 Task: Search one way flight ticket for 1 adult, 5 children, 2 infants in seat and 1 infant on lap in first from Gustavus: Gustavus Airport to South Bend: South Bend International Airport on 8-6-2023. Choice of flights is JetBlue. Number of bags: 2 carry on bags and 6 checked bags. Price is upto 72000. Outbound departure time preference is 18:00.
Action: Mouse moved to (310, 259)
Screenshot: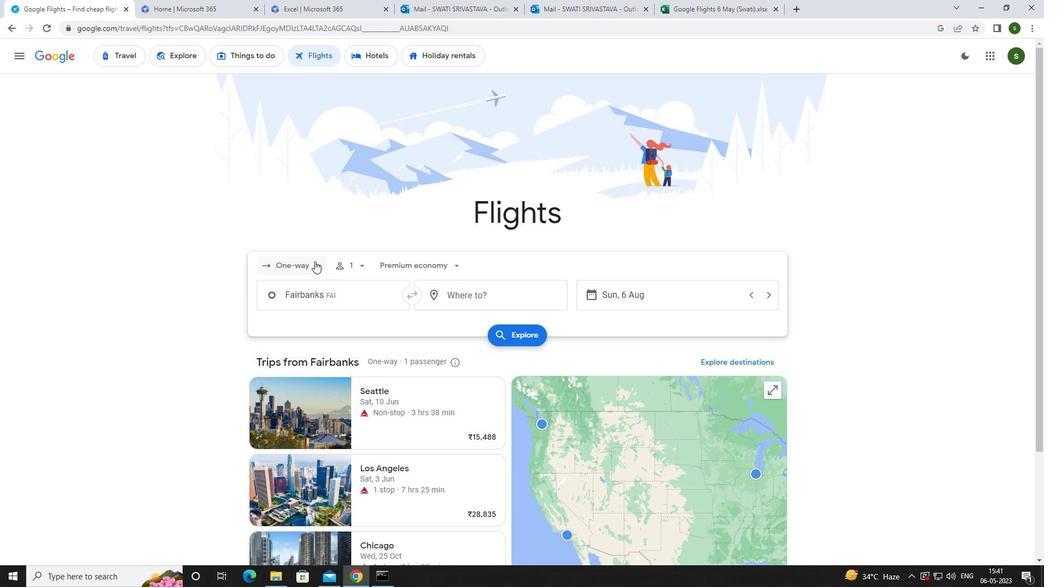 
Action: Mouse pressed left at (310, 259)
Screenshot: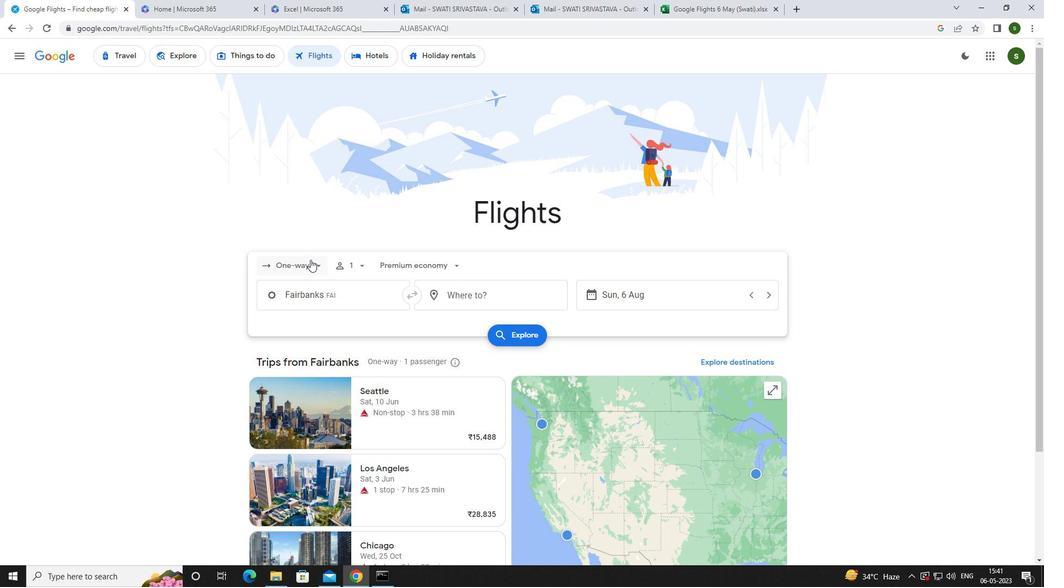 
Action: Mouse moved to (320, 312)
Screenshot: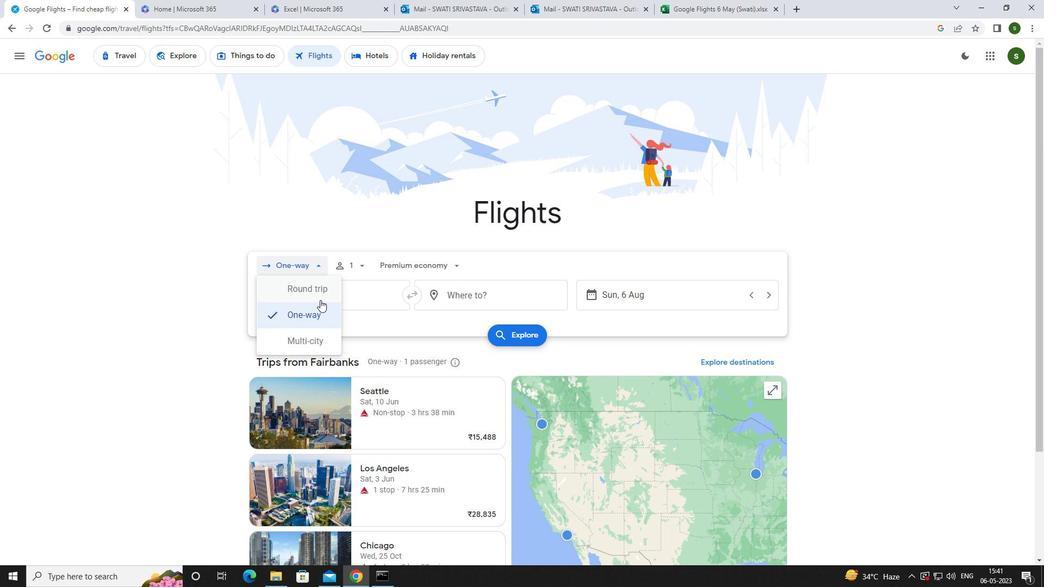 
Action: Mouse pressed left at (320, 312)
Screenshot: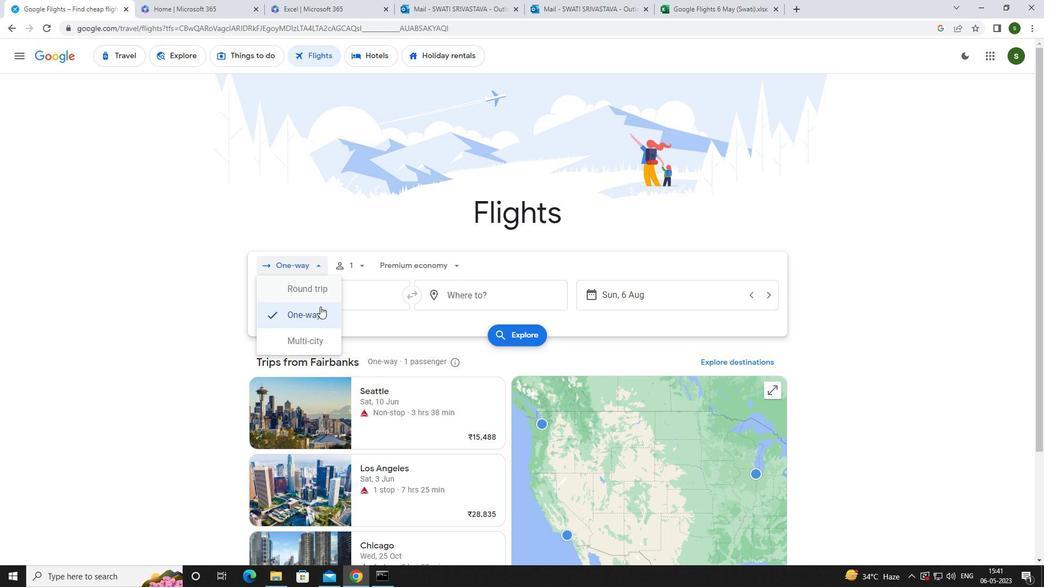 
Action: Mouse moved to (356, 262)
Screenshot: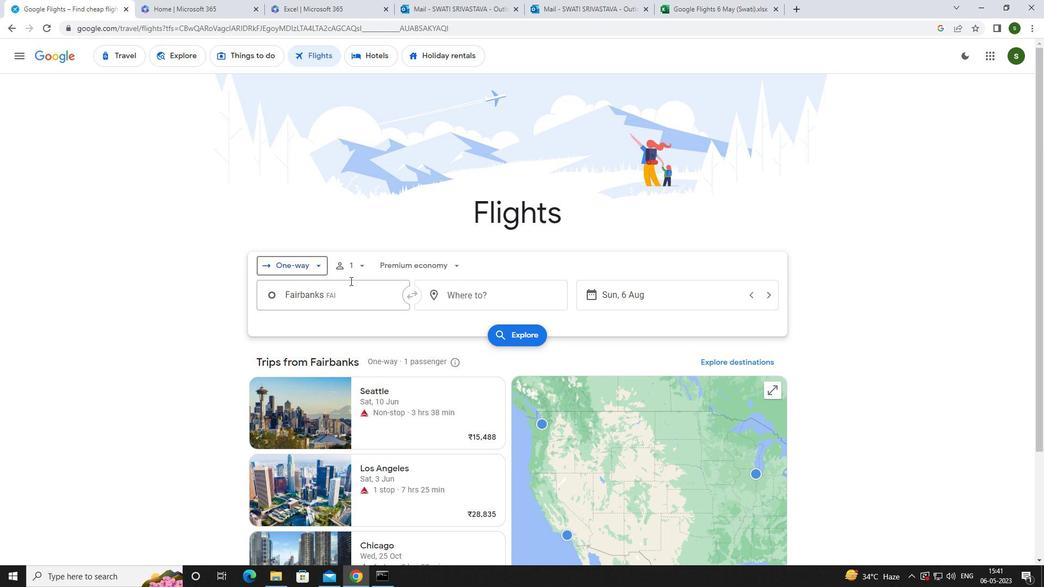 
Action: Mouse pressed left at (356, 262)
Screenshot: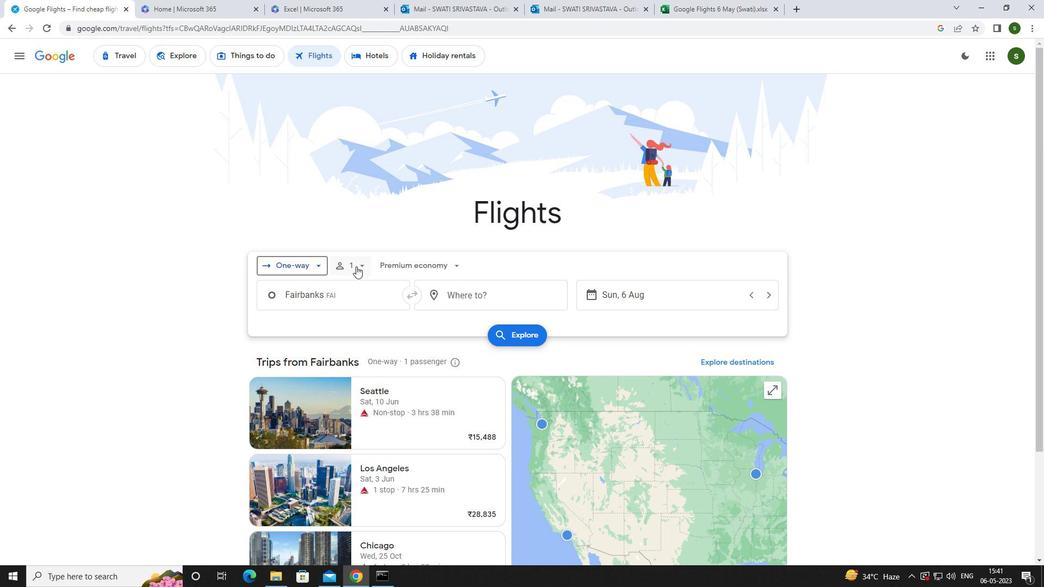 
Action: Mouse moved to (440, 318)
Screenshot: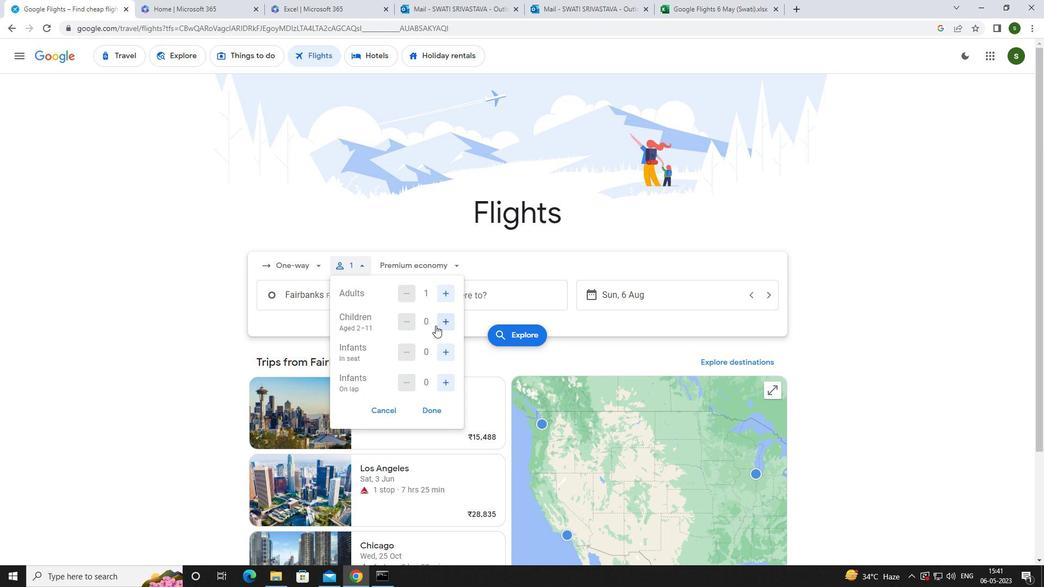 
Action: Mouse pressed left at (440, 318)
Screenshot: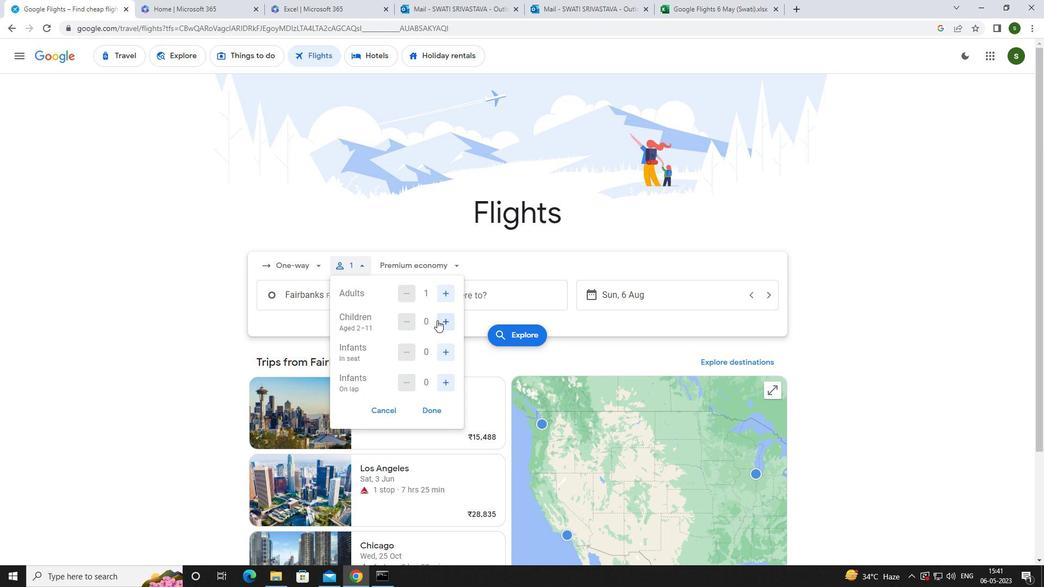 
Action: Mouse pressed left at (440, 318)
Screenshot: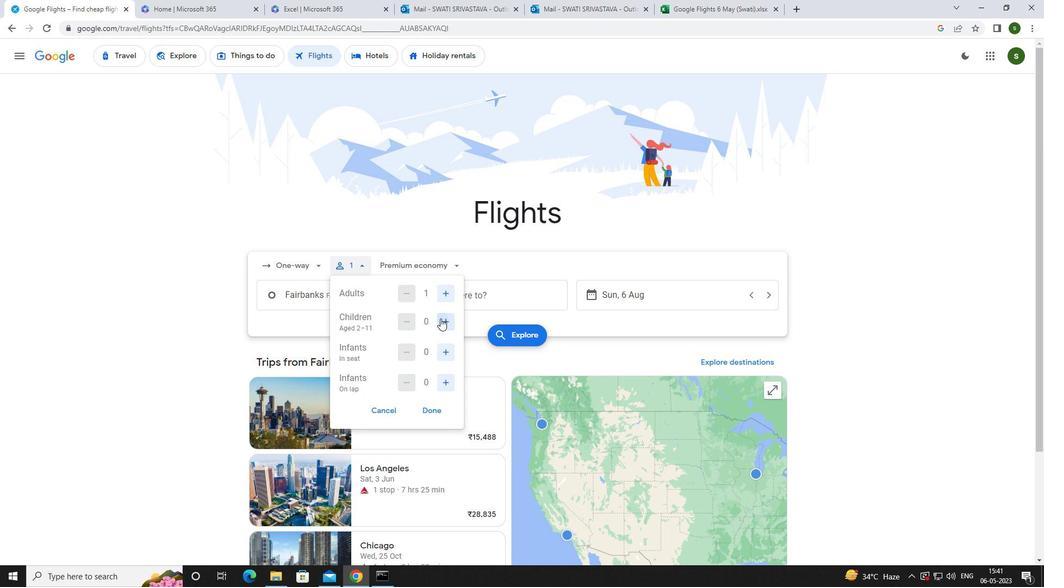 
Action: Mouse pressed left at (440, 318)
Screenshot: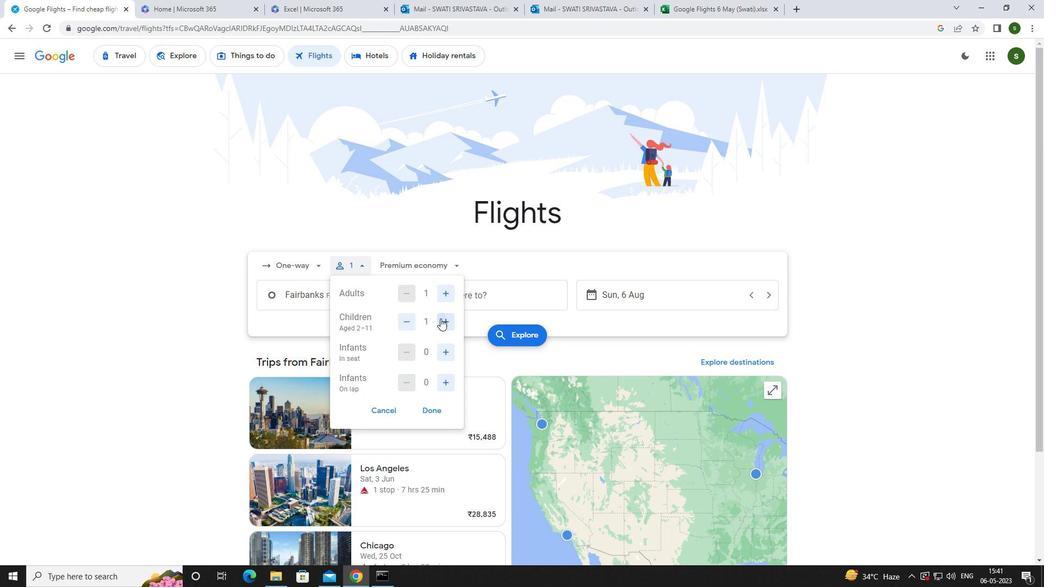 
Action: Mouse pressed left at (440, 318)
Screenshot: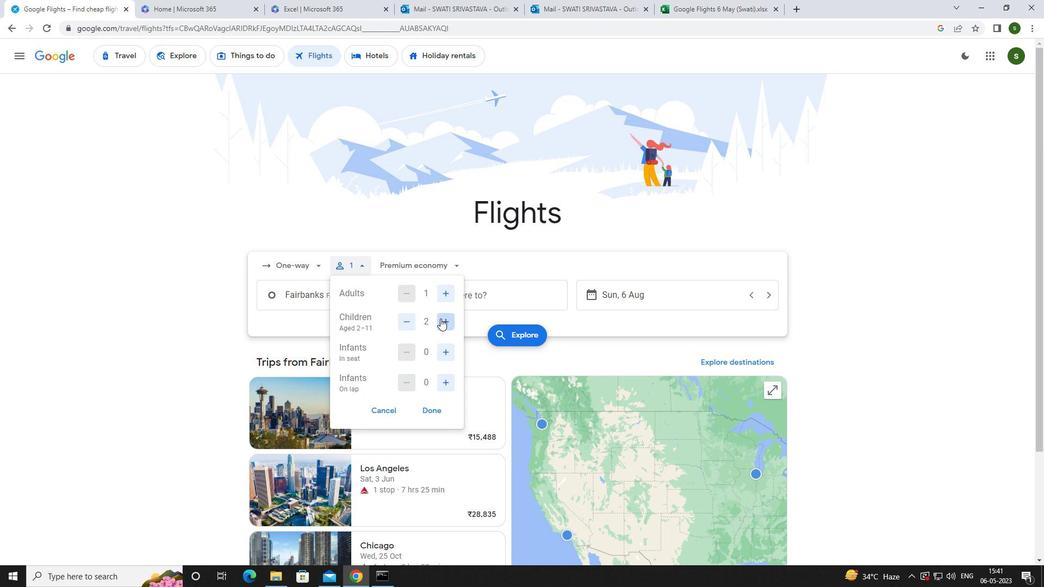 
Action: Mouse pressed left at (440, 318)
Screenshot: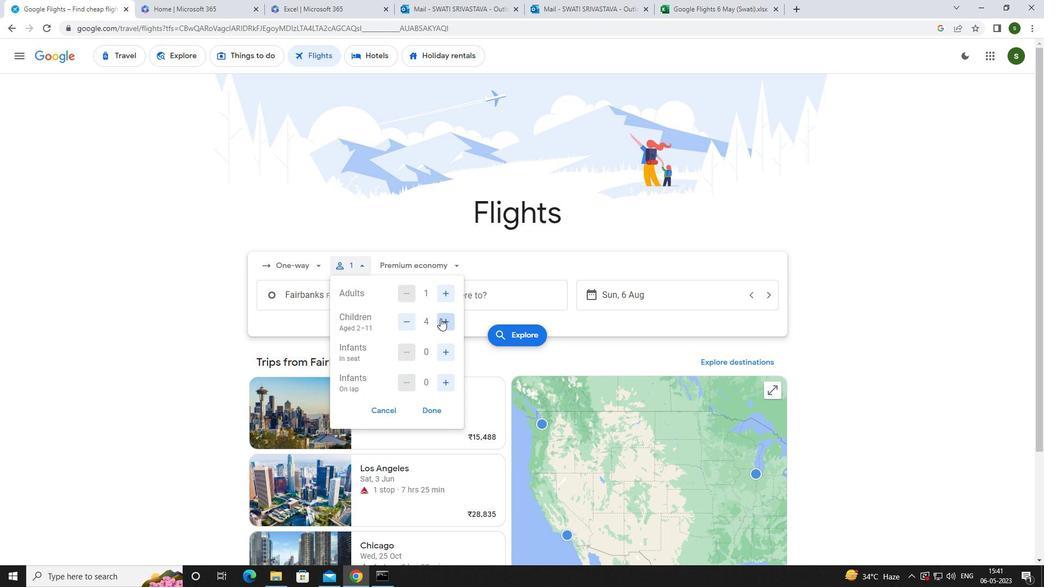 
Action: Mouse moved to (444, 348)
Screenshot: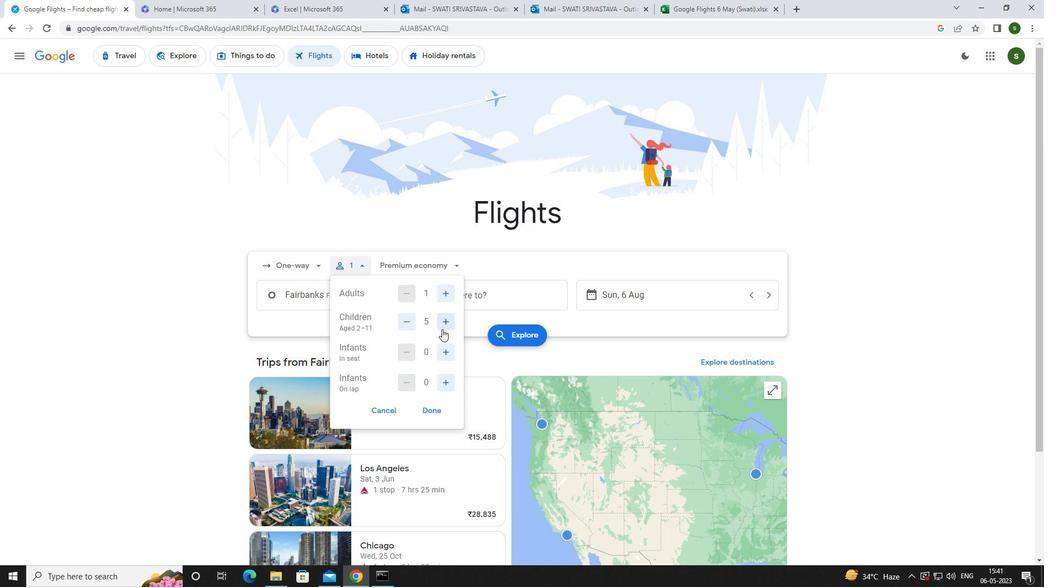 
Action: Mouse pressed left at (444, 348)
Screenshot: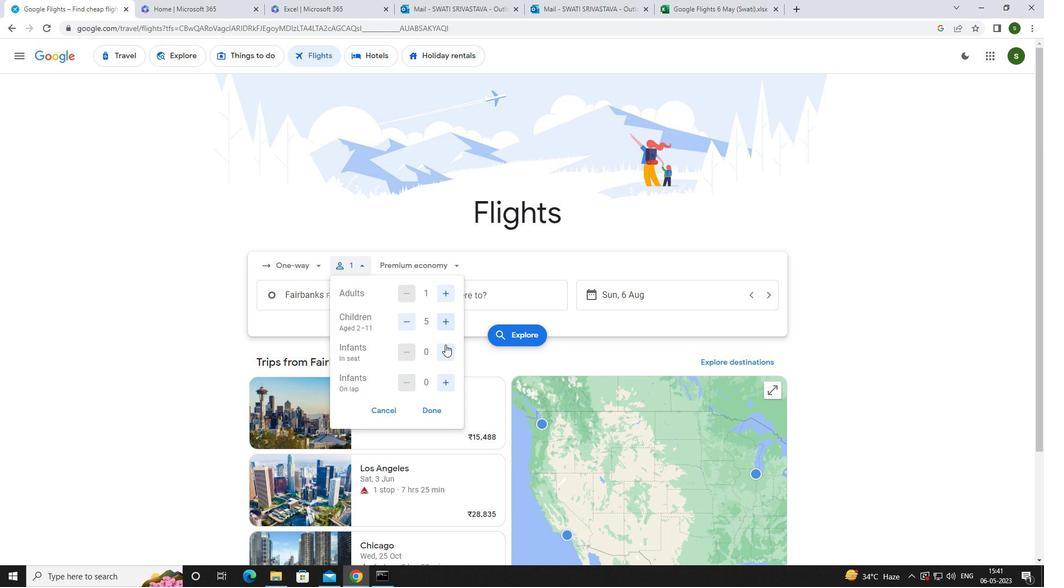 
Action: Mouse moved to (444, 377)
Screenshot: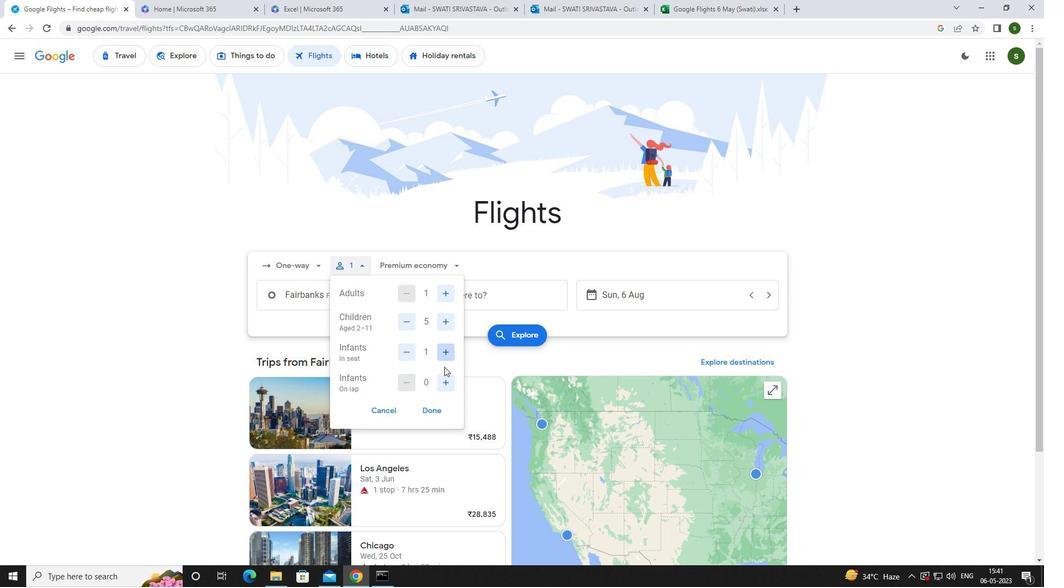 
Action: Mouse pressed left at (444, 377)
Screenshot: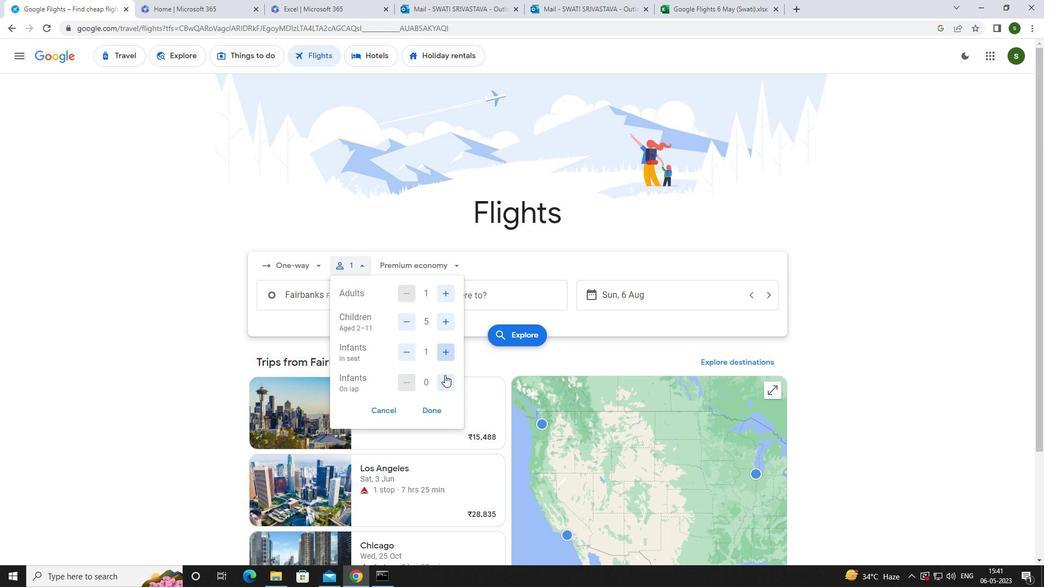 
Action: Mouse moved to (435, 269)
Screenshot: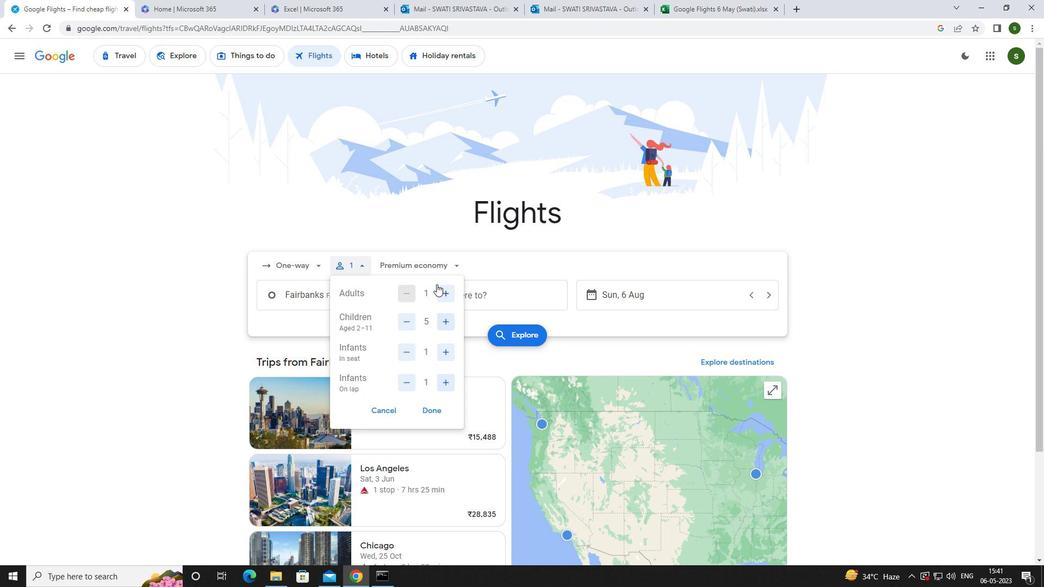 
Action: Mouse pressed left at (435, 269)
Screenshot: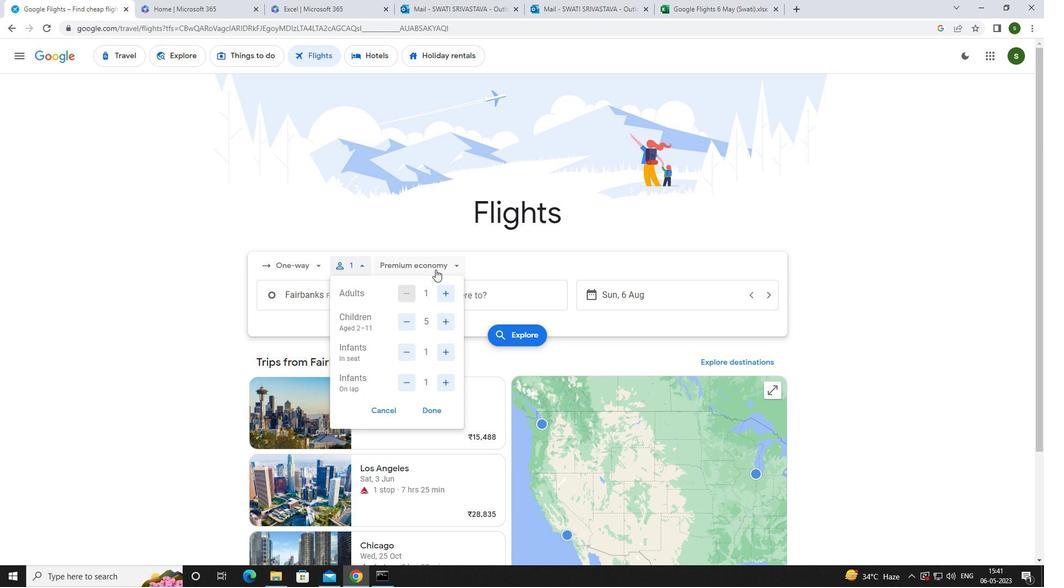 
Action: Mouse moved to (432, 367)
Screenshot: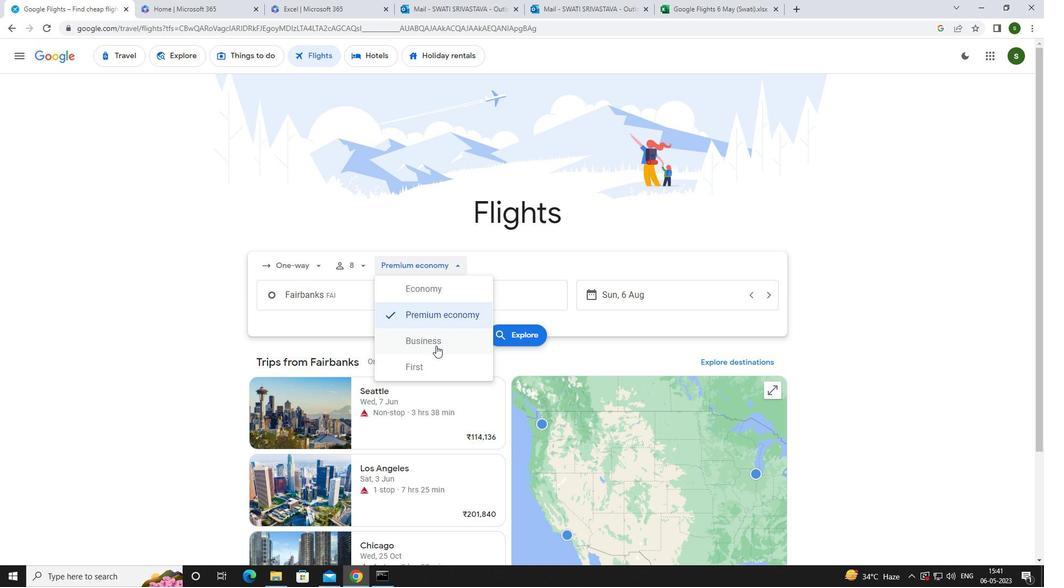 
Action: Mouse pressed left at (432, 367)
Screenshot: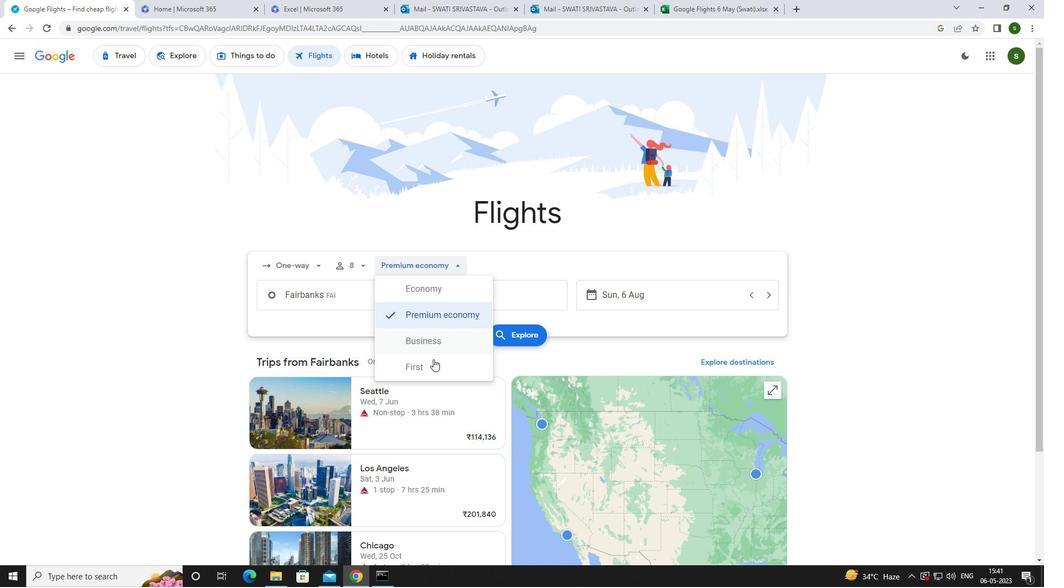 
Action: Mouse moved to (361, 295)
Screenshot: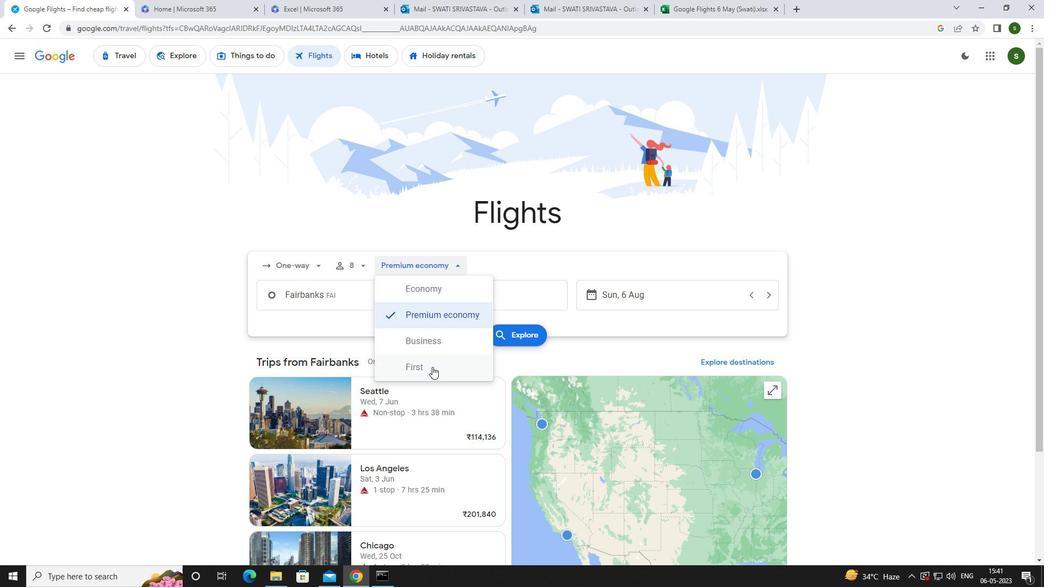 
Action: Mouse pressed left at (361, 295)
Screenshot: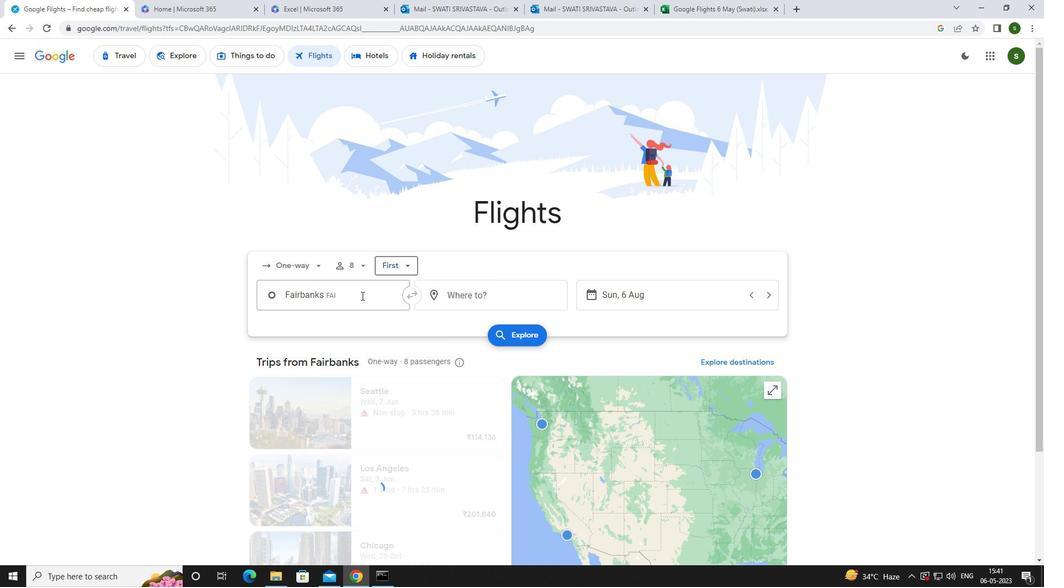 
Action: Mouse moved to (362, 295)
Screenshot: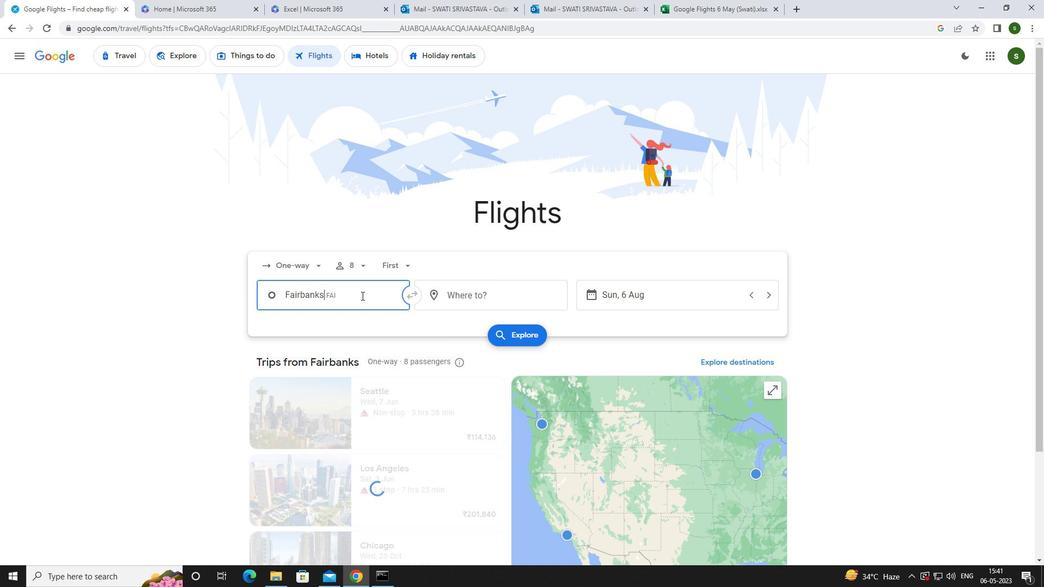 
Action: Key pressed <Key.caps_lock>g<Key.caps_lock>ustavus
Screenshot: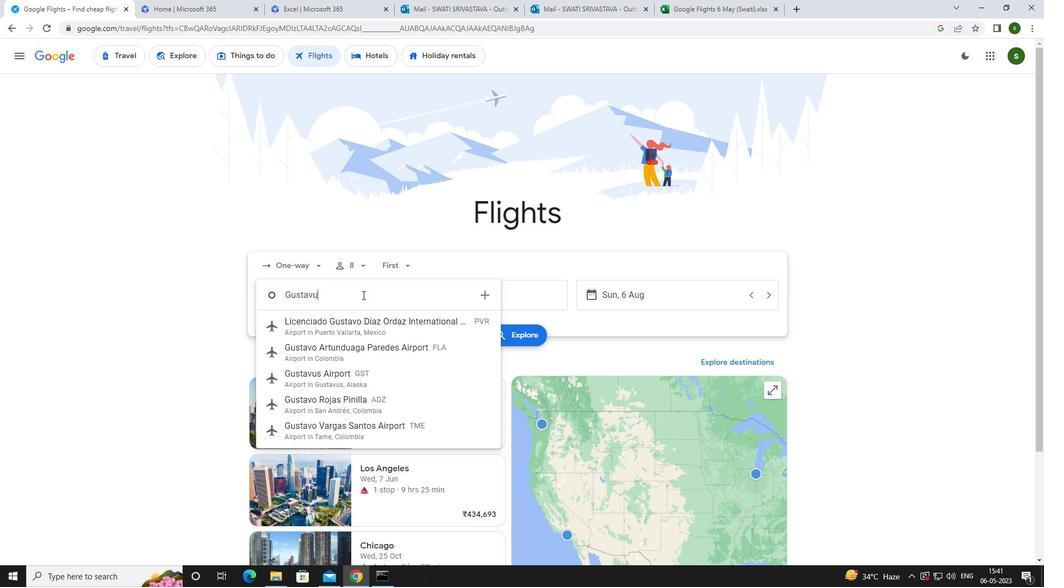 
Action: Mouse moved to (362, 326)
Screenshot: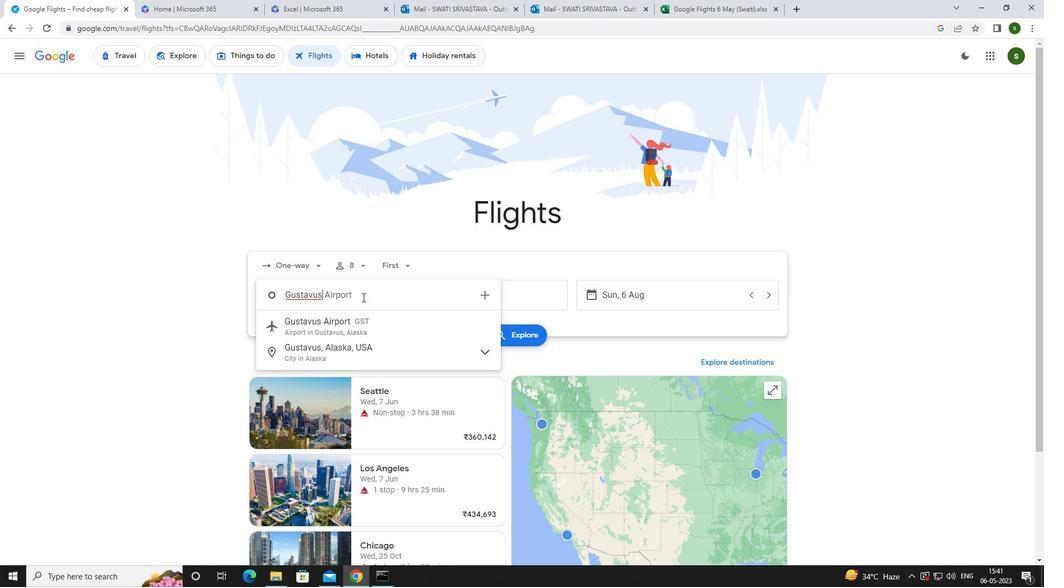 
Action: Mouse pressed left at (362, 326)
Screenshot: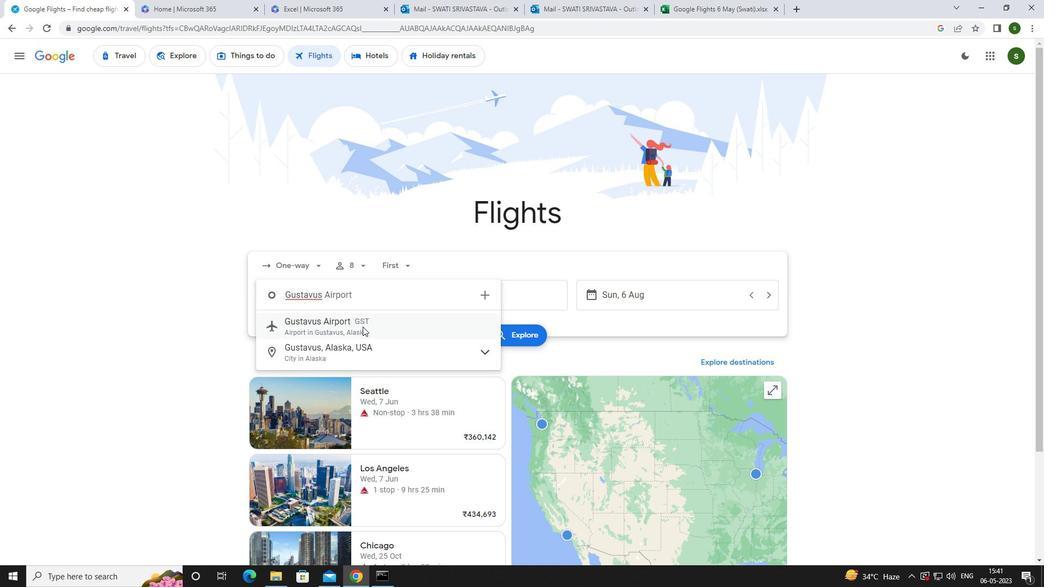 
Action: Mouse moved to (476, 299)
Screenshot: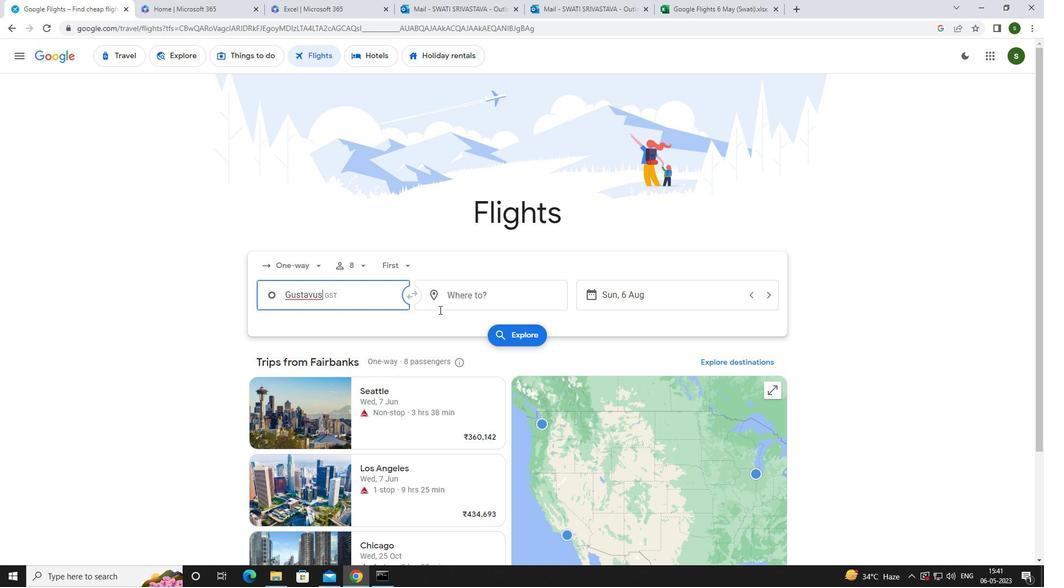 
Action: Mouse pressed left at (476, 299)
Screenshot: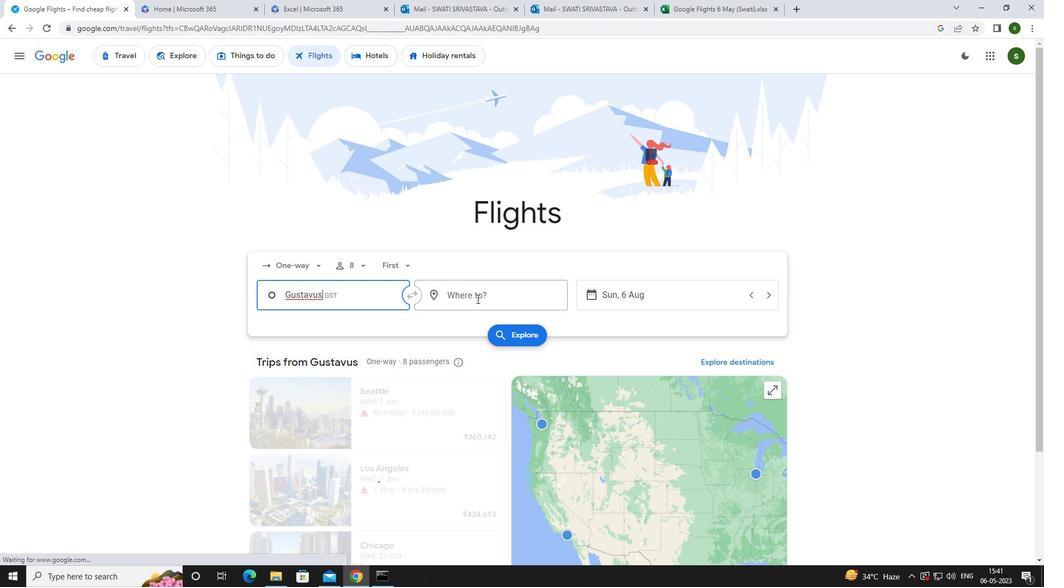 
Action: Mouse moved to (474, 299)
Screenshot: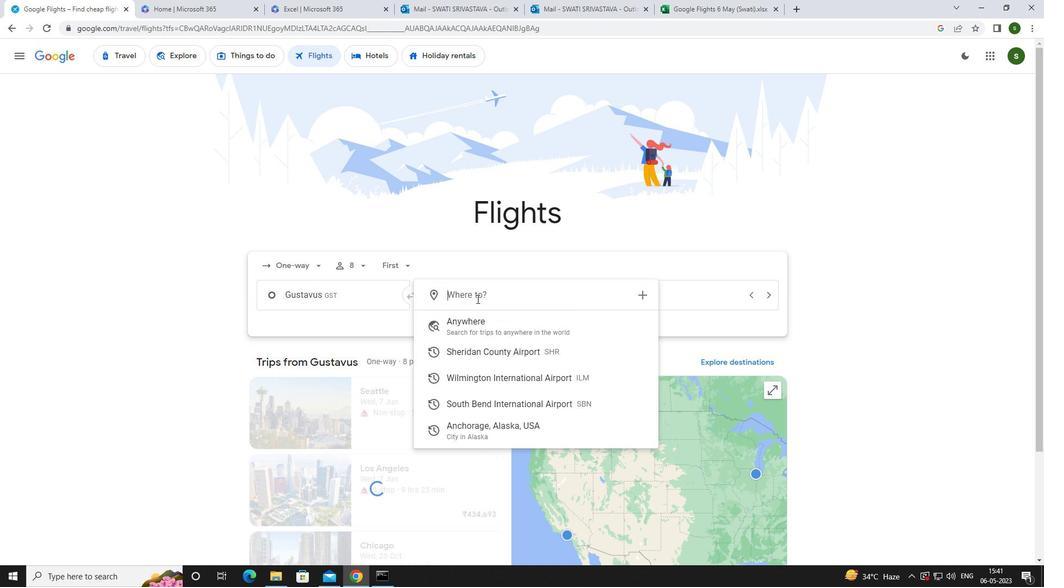 
Action: Key pressed <Key.caps_lock>s<Key.caps_lock>outh<Key.space><Key.caps_lock>b<Key.caps_lock>end
Screenshot: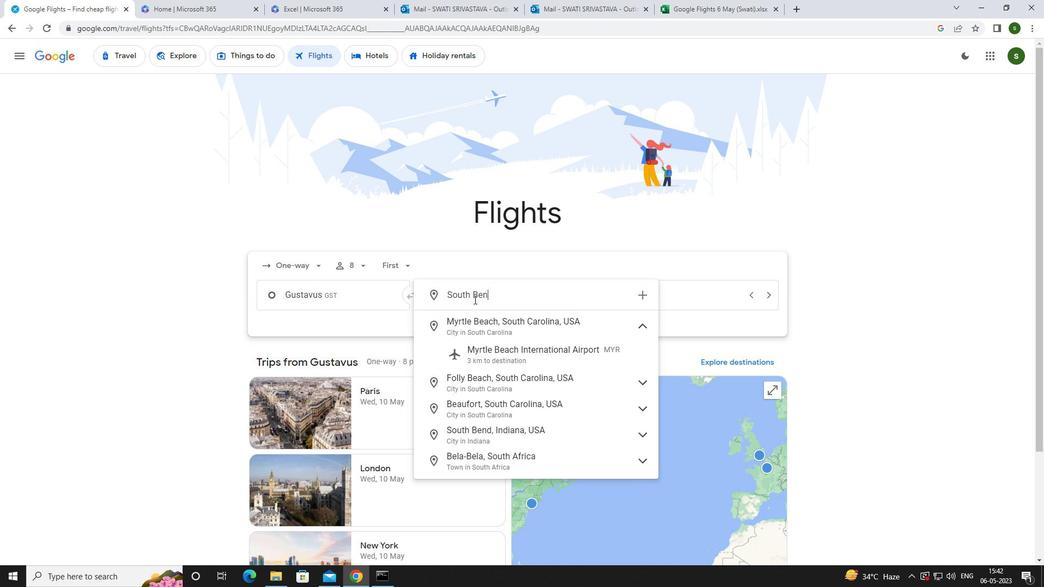 
Action: Mouse moved to (495, 345)
Screenshot: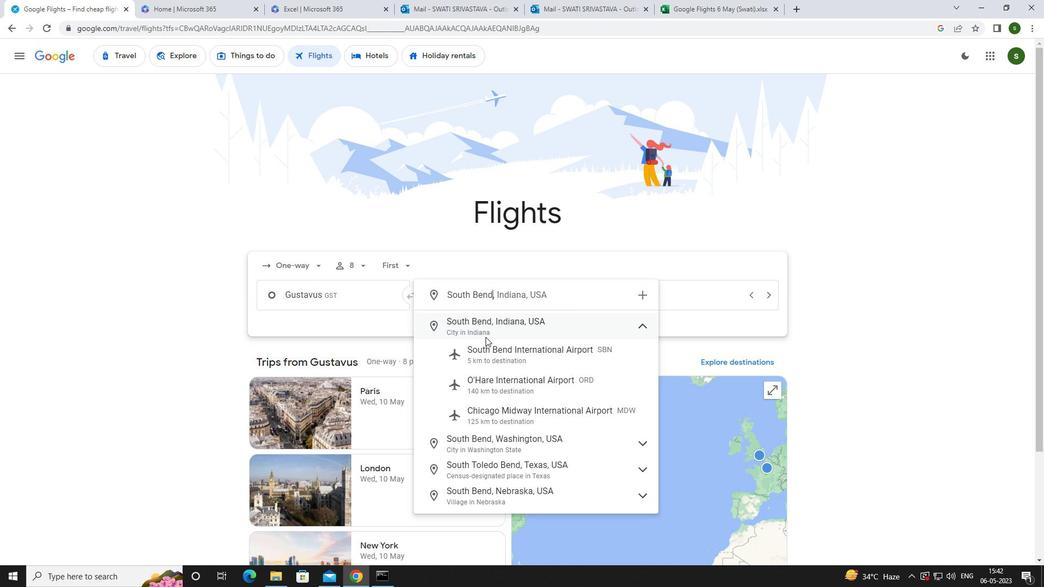 
Action: Mouse pressed left at (495, 345)
Screenshot: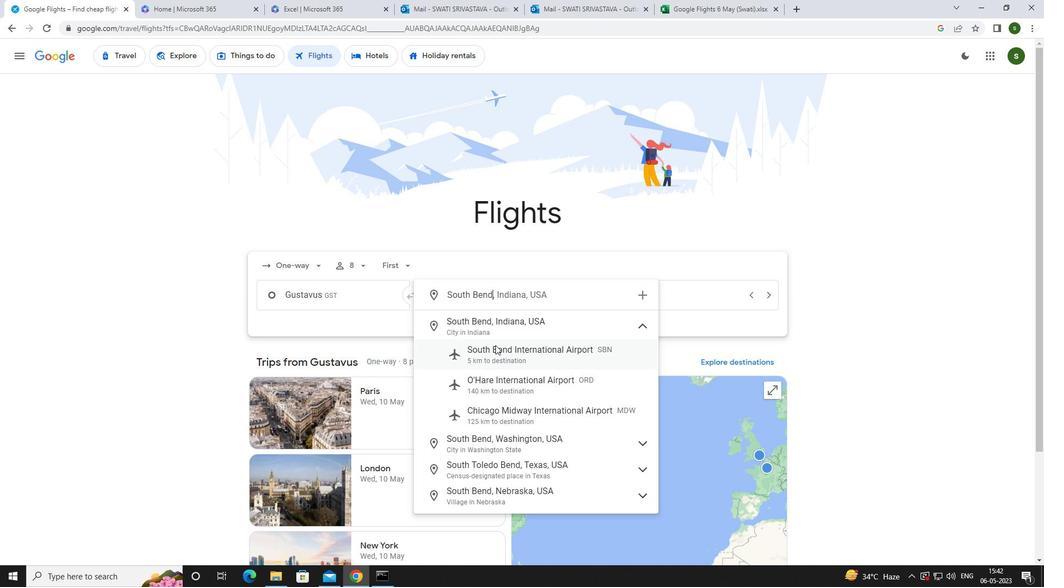 
Action: Mouse moved to (657, 302)
Screenshot: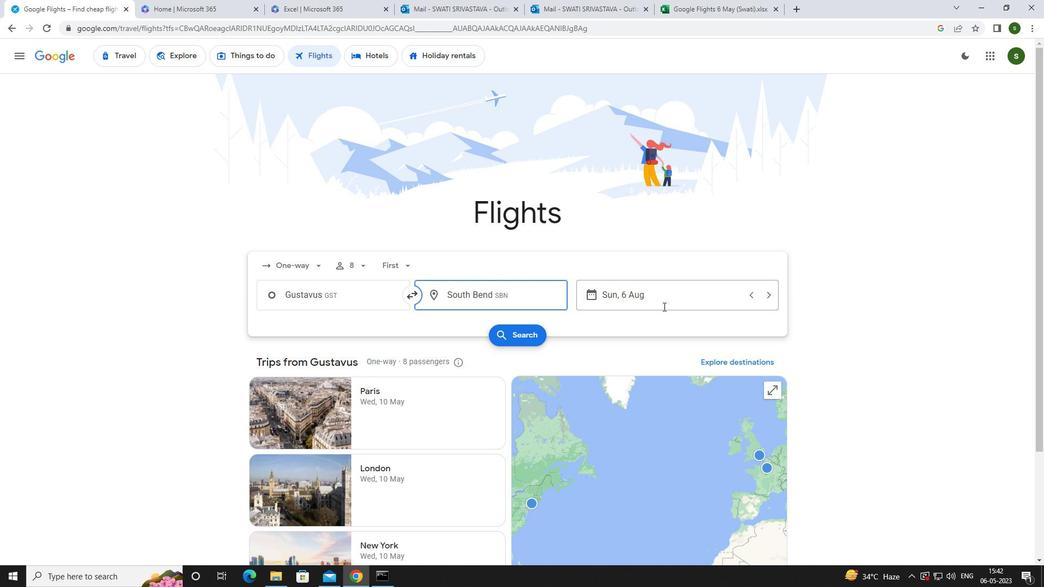 
Action: Mouse pressed left at (657, 302)
Screenshot: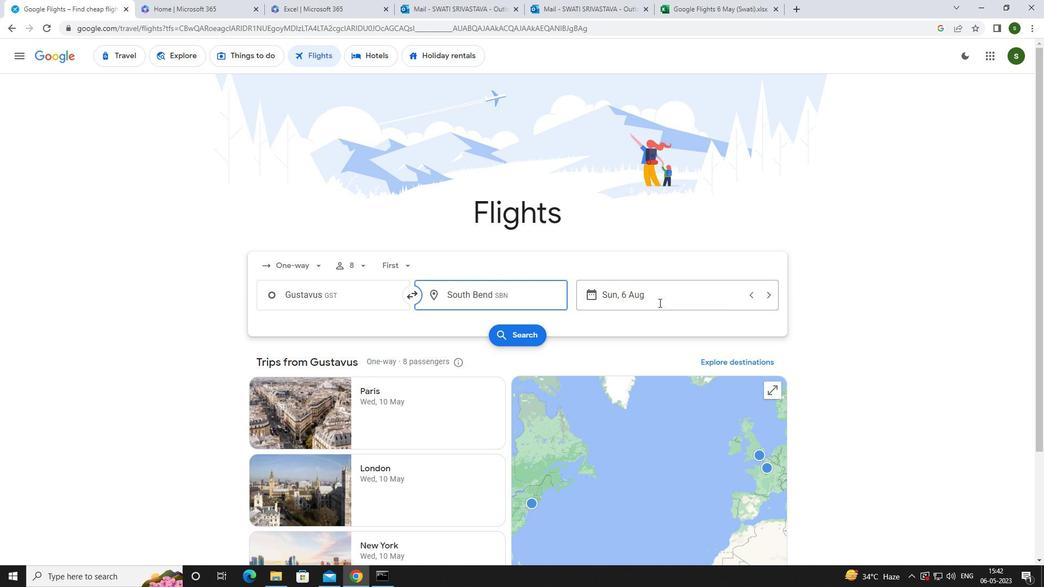 
Action: Mouse moved to (394, 389)
Screenshot: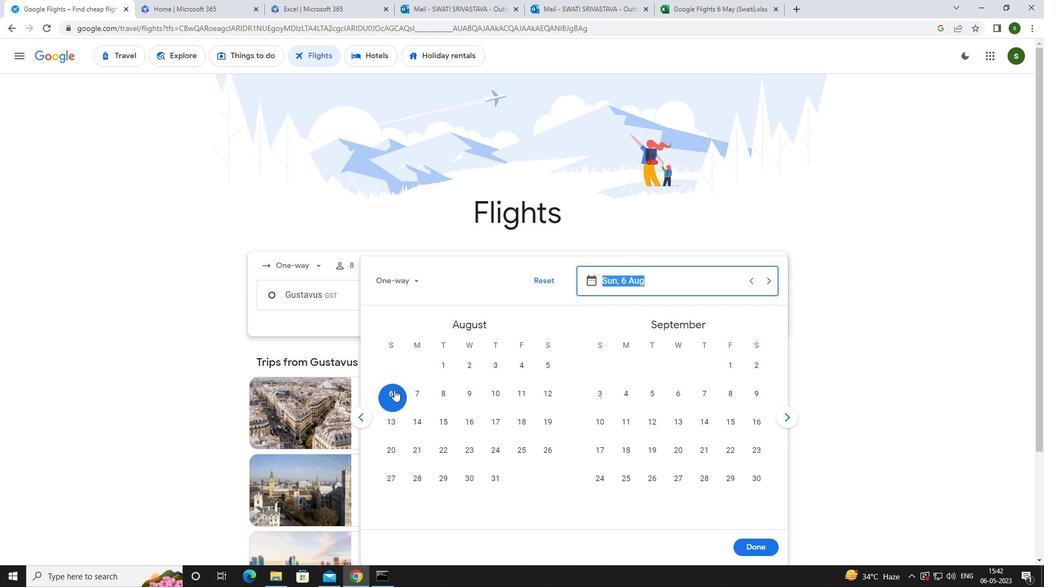 
Action: Mouse pressed left at (394, 389)
Screenshot: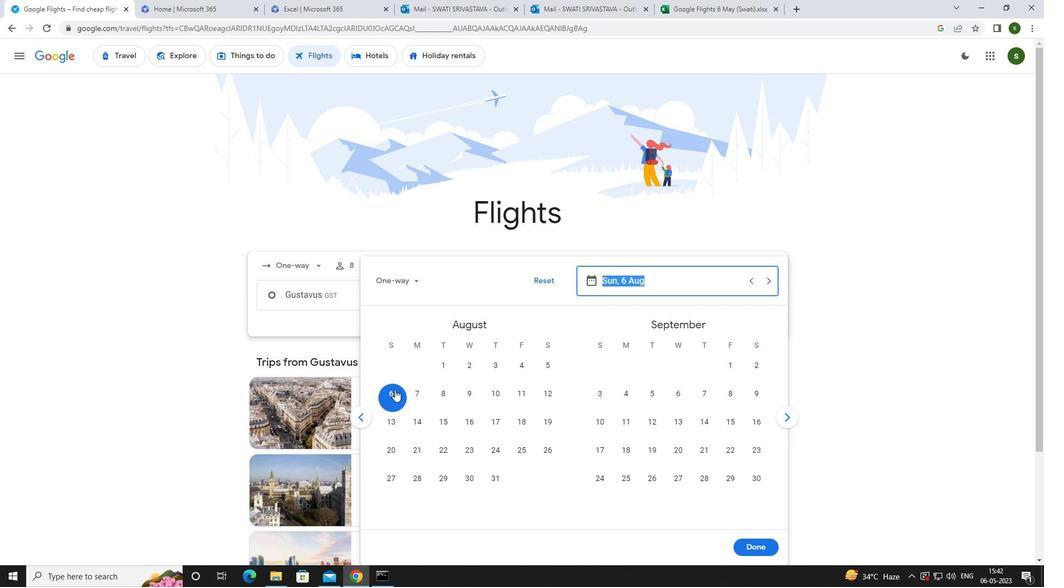 
Action: Mouse moved to (771, 546)
Screenshot: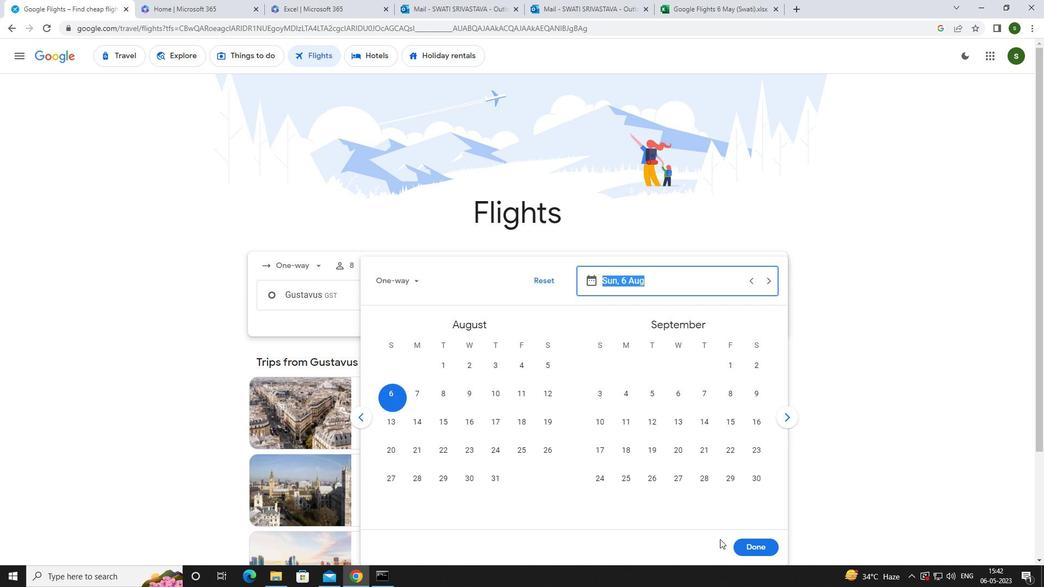 
Action: Mouse pressed left at (771, 546)
Screenshot: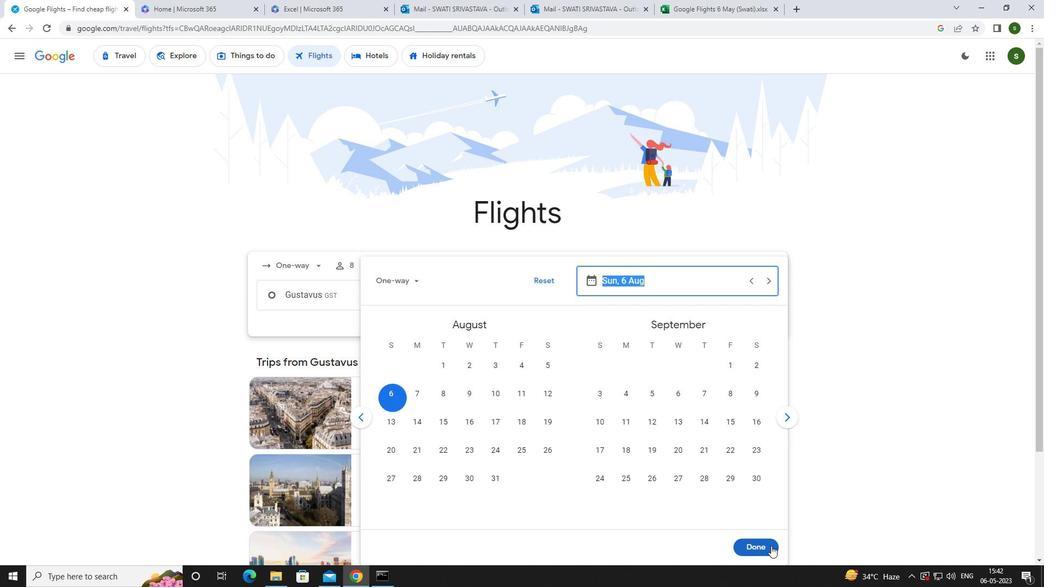 
Action: Mouse moved to (507, 337)
Screenshot: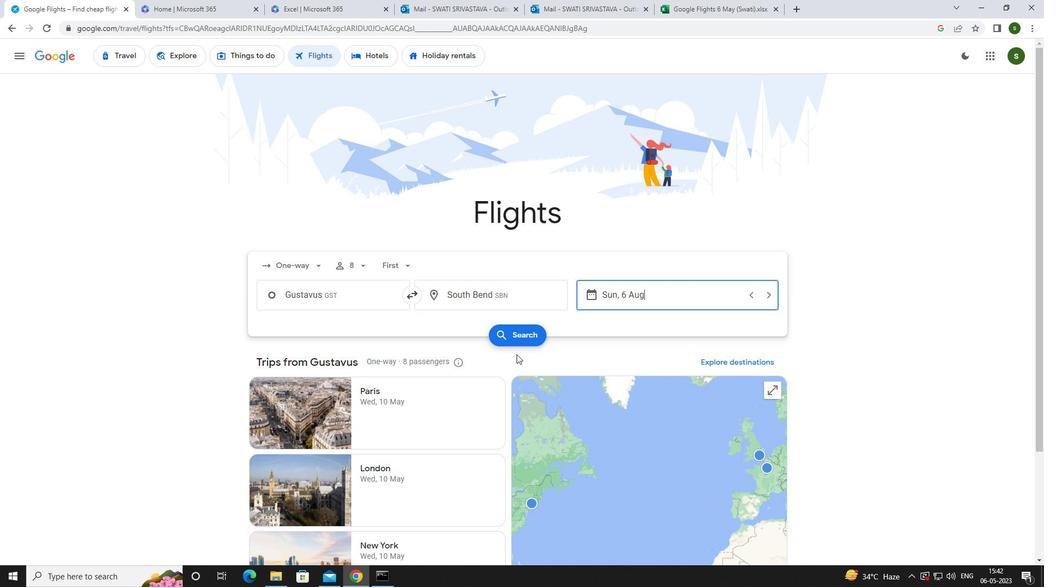 
Action: Mouse pressed left at (507, 337)
Screenshot: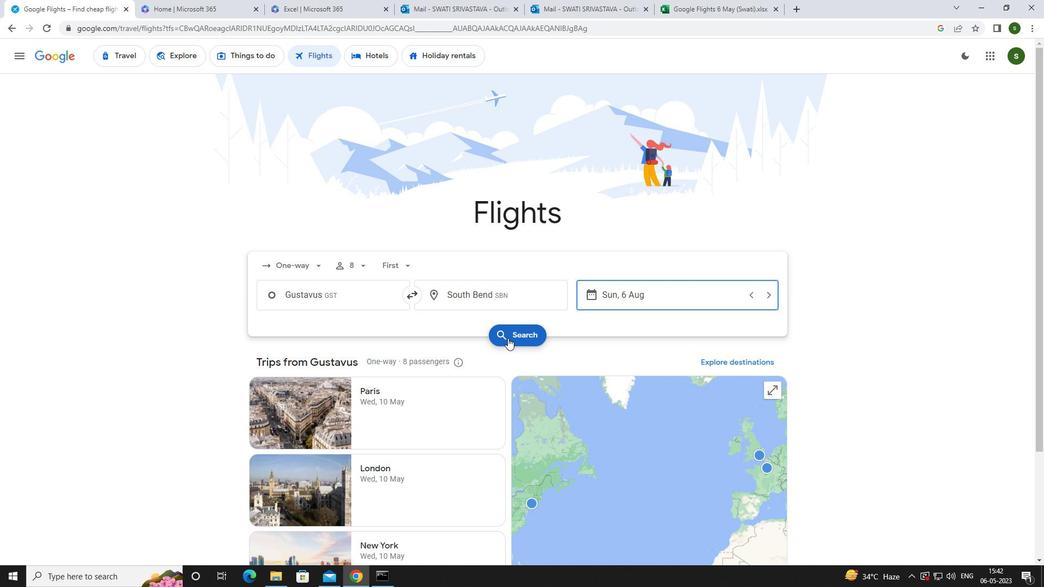
Action: Mouse moved to (267, 160)
Screenshot: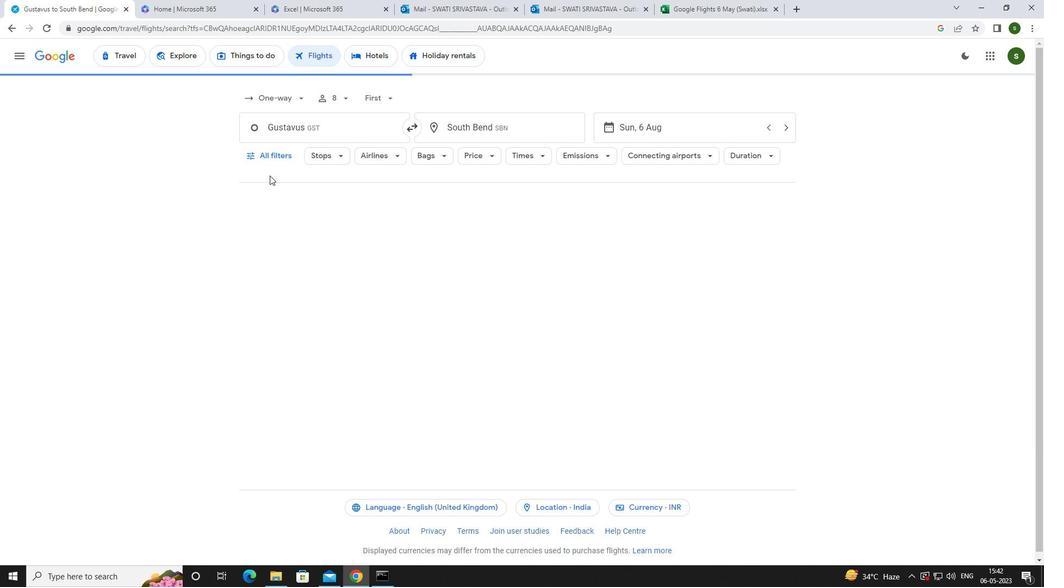 
Action: Mouse pressed left at (267, 160)
Screenshot: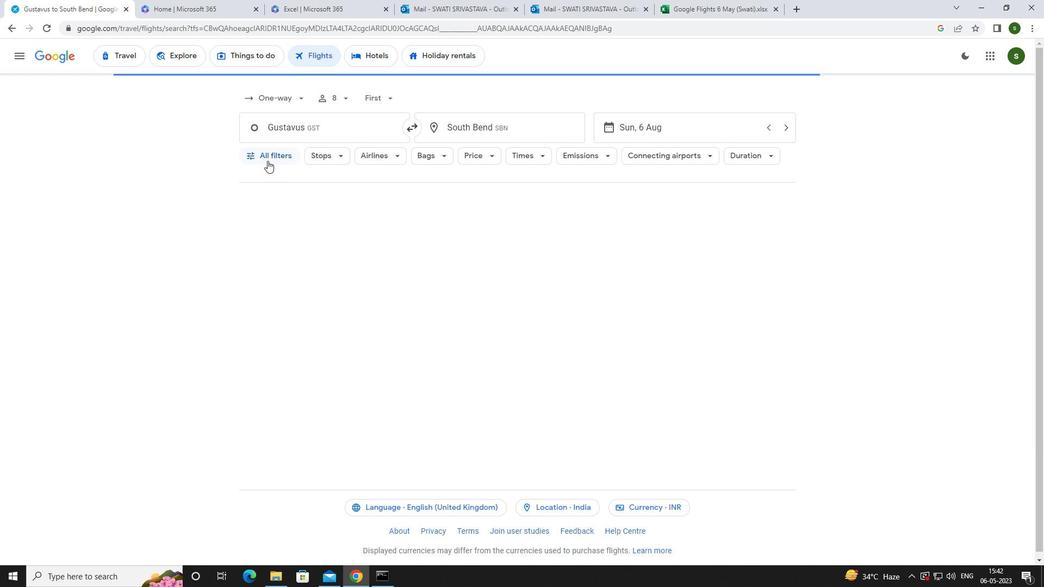 
Action: Mouse moved to (406, 386)
Screenshot: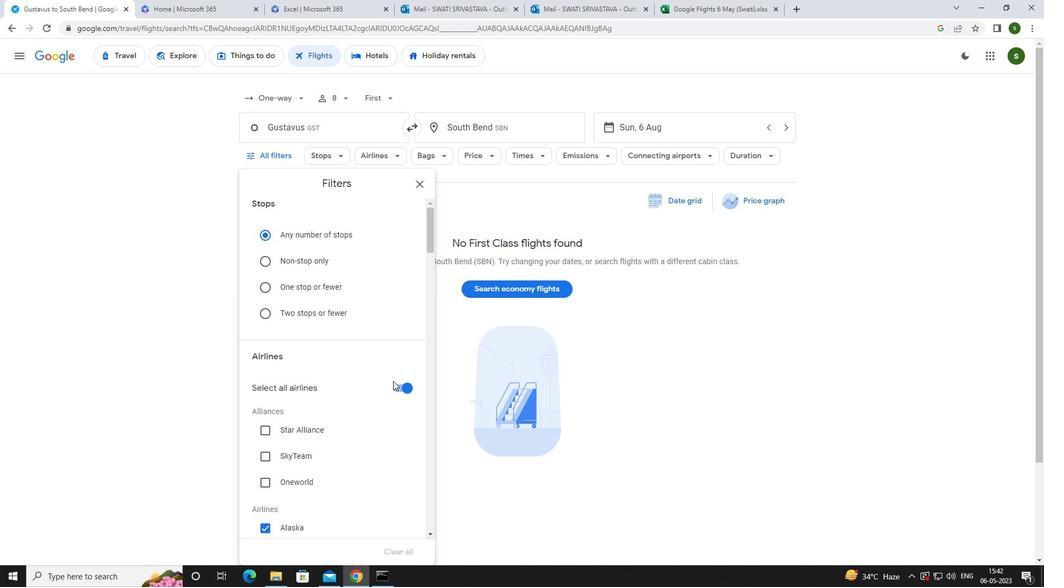 
Action: Mouse pressed left at (406, 386)
Screenshot: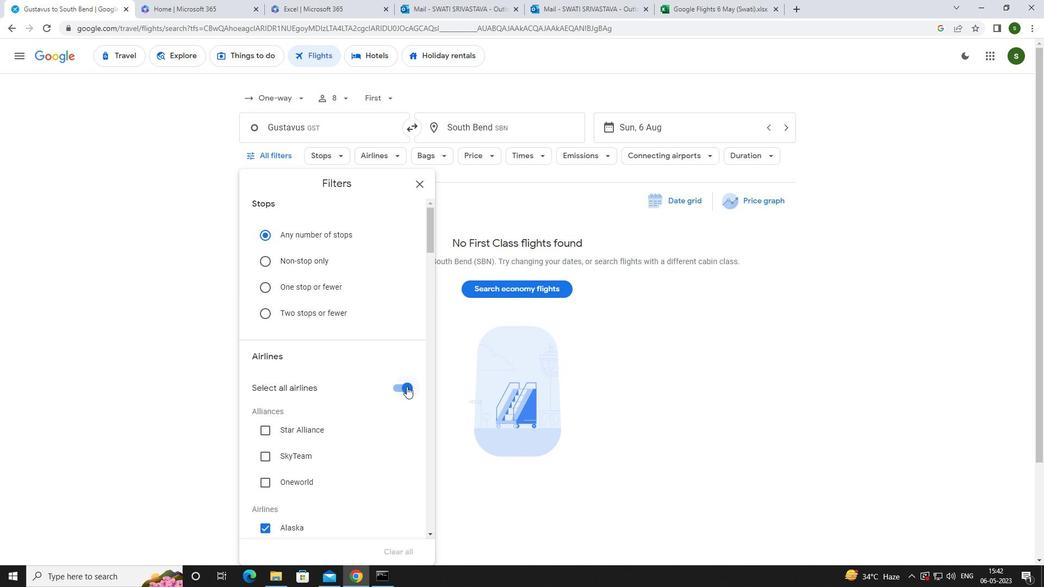 
Action: Mouse moved to (385, 372)
Screenshot: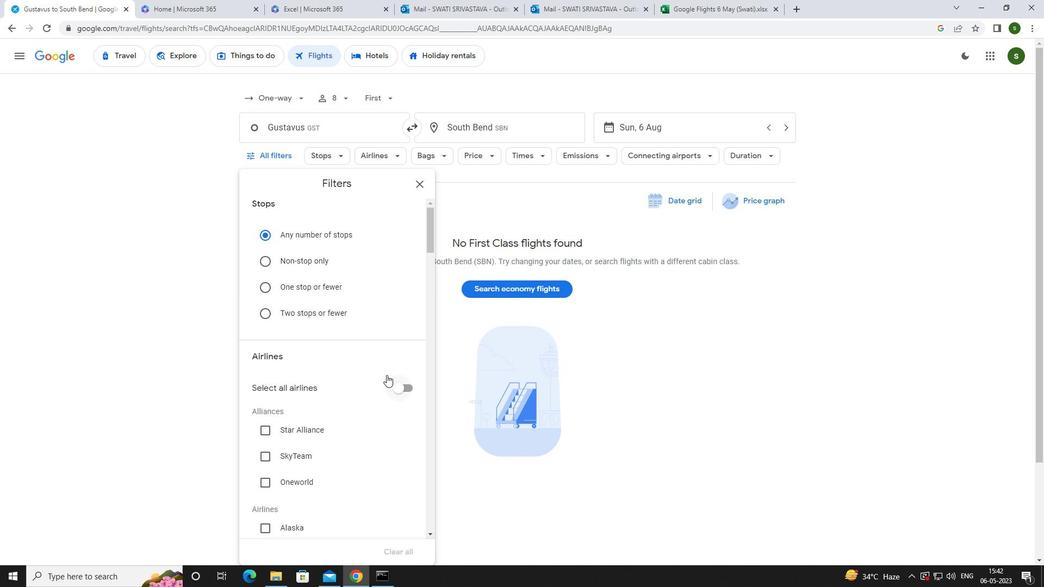 
Action: Mouse scrolled (385, 371) with delta (0, 0)
Screenshot: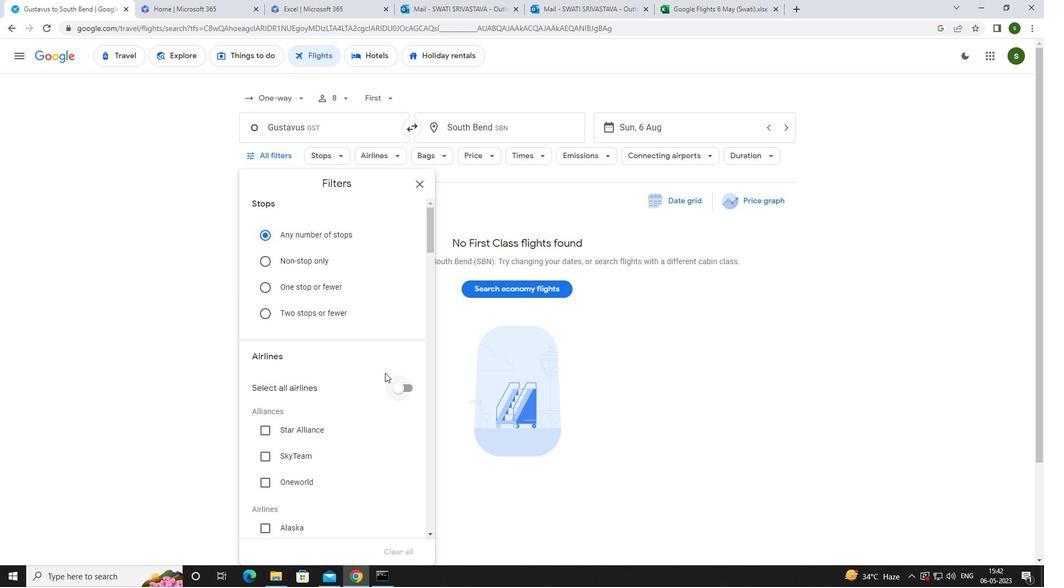 
Action: Mouse scrolled (385, 371) with delta (0, 0)
Screenshot: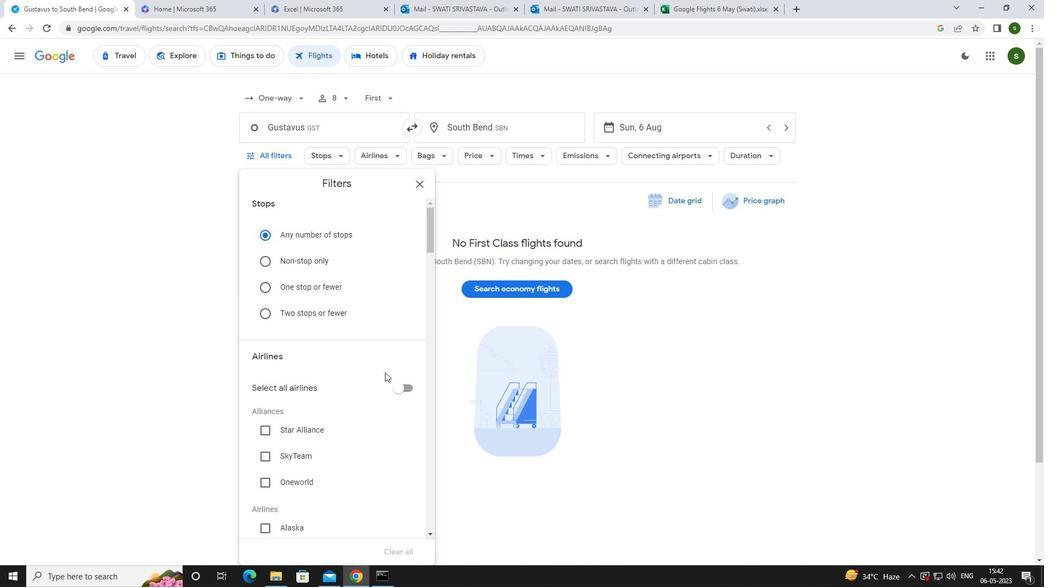 
Action: Mouse scrolled (385, 371) with delta (0, 0)
Screenshot: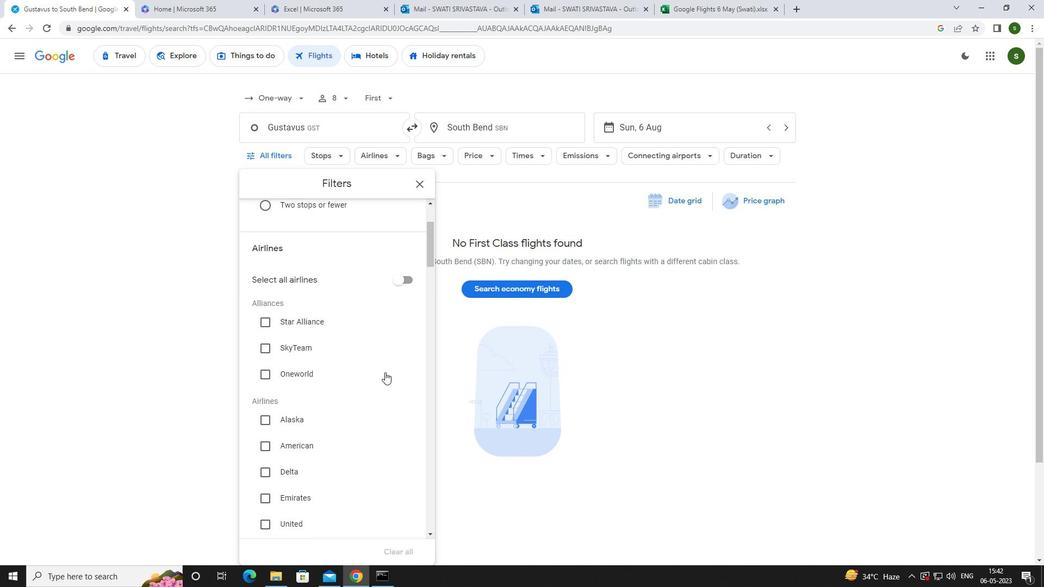 
Action: Mouse scrolled (385, 371) with delta (0, 0)
Screenshot: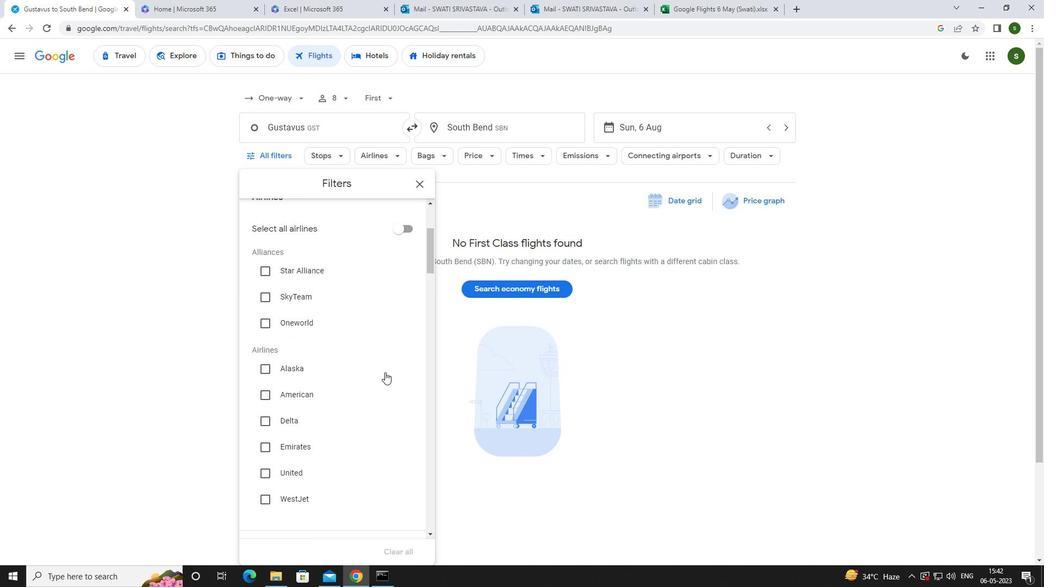 
Action: Mouse scrolled (385, 371) with delta (0, 0)
Screenshot: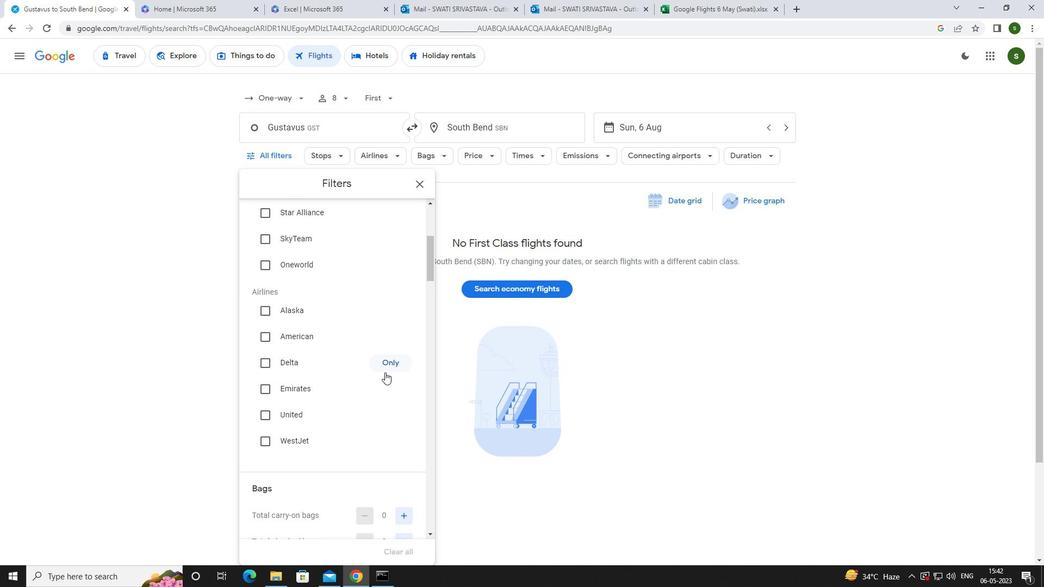 
Action: Mouse scrolled (385, 371) with delta (0, 0)
Screenshot: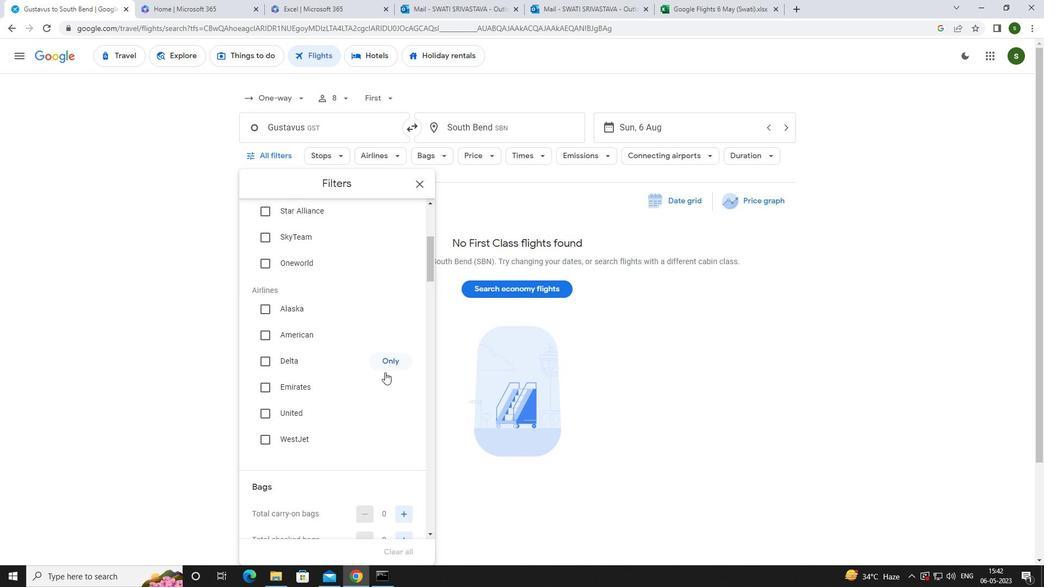 
Action: Mouse scrolled (385, 371) with delta (0, 0)
Screenshot: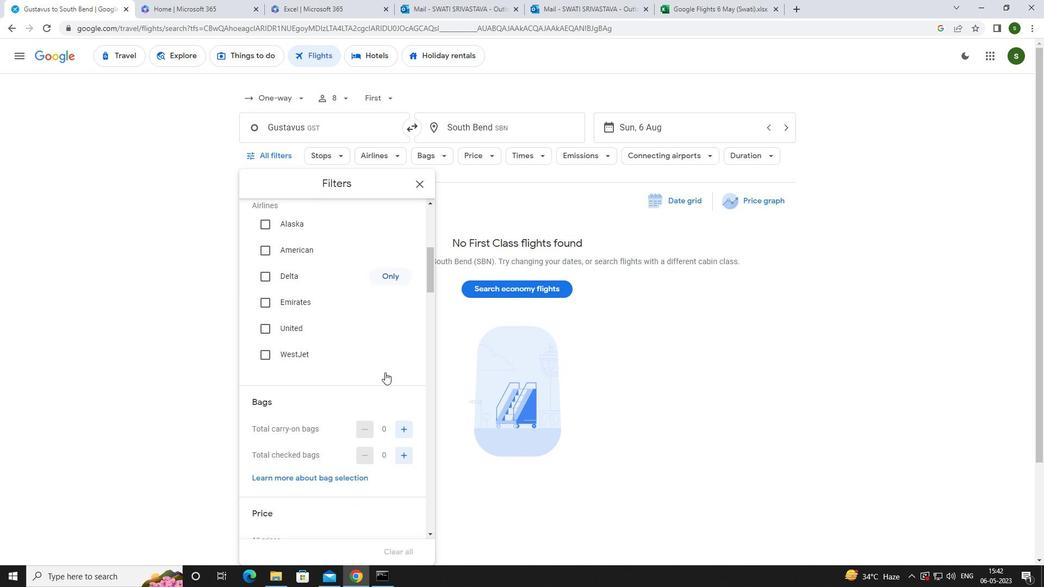 
Action: Mouse moved to (407, 351)
Screenshot: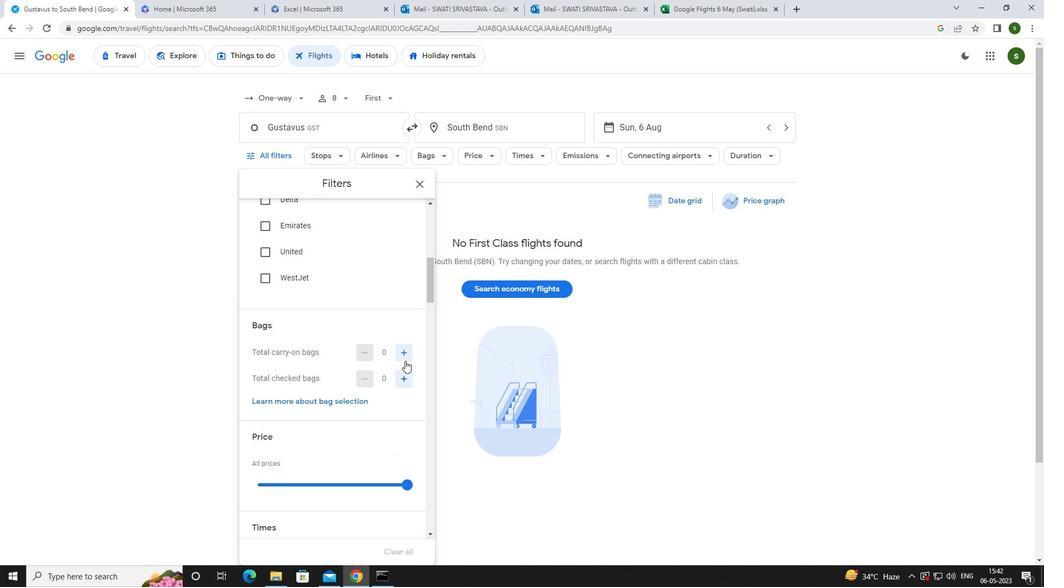 
Action: Mouse pressed left at (407, 351)
Screenshot: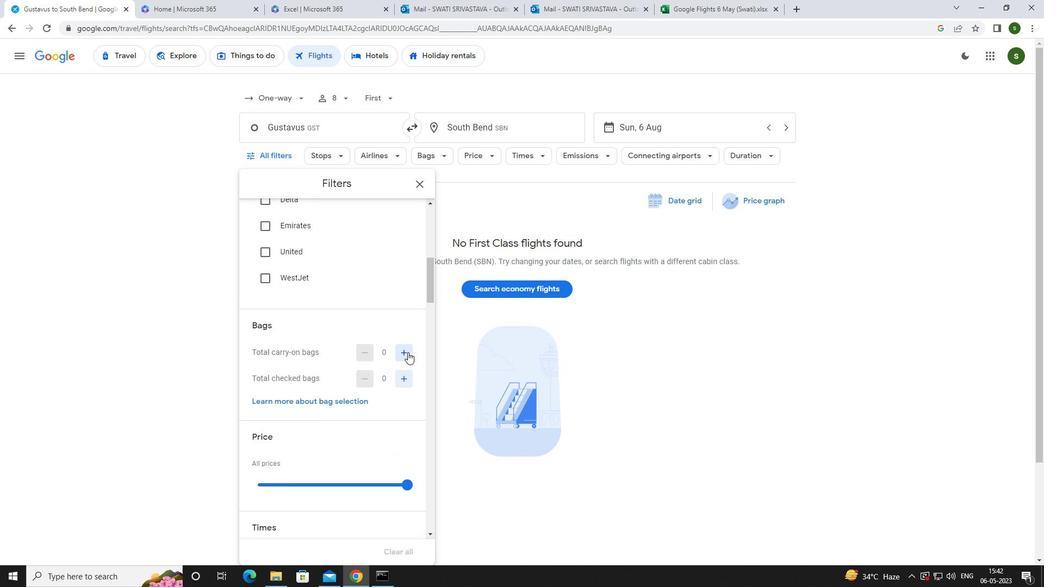 
Action: Mouse moved to (407, 350)
Screenshot: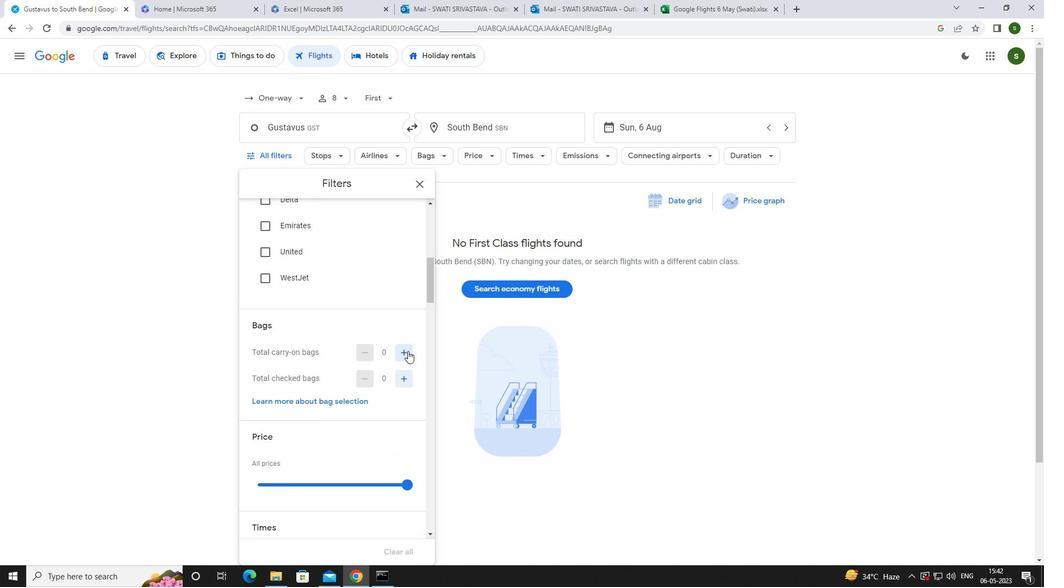 
Action: Mouse pressed left at (407, 350)
Screenshot: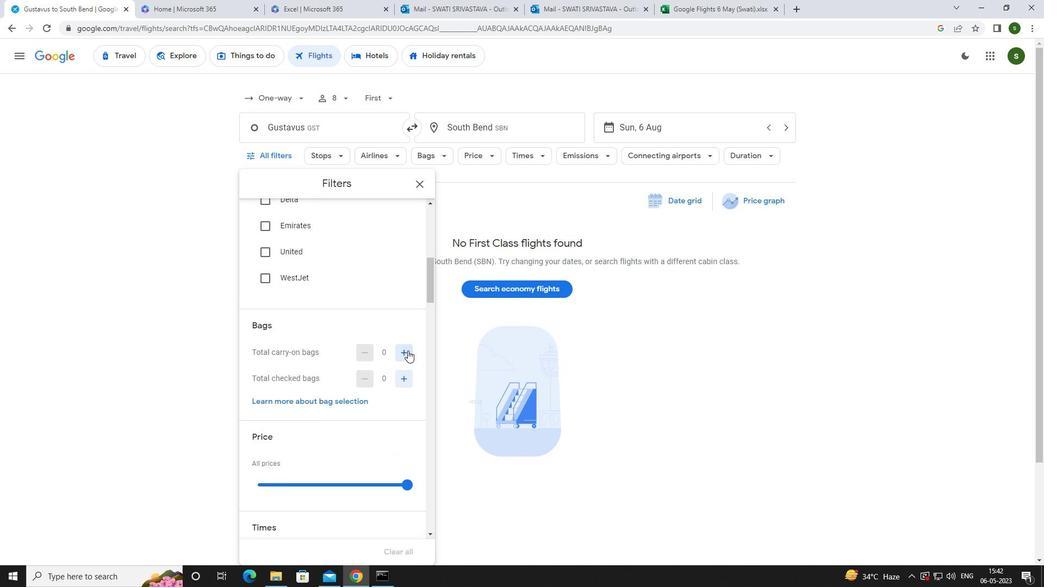
Action: Mouse moved to (402, 381)
Screenshot: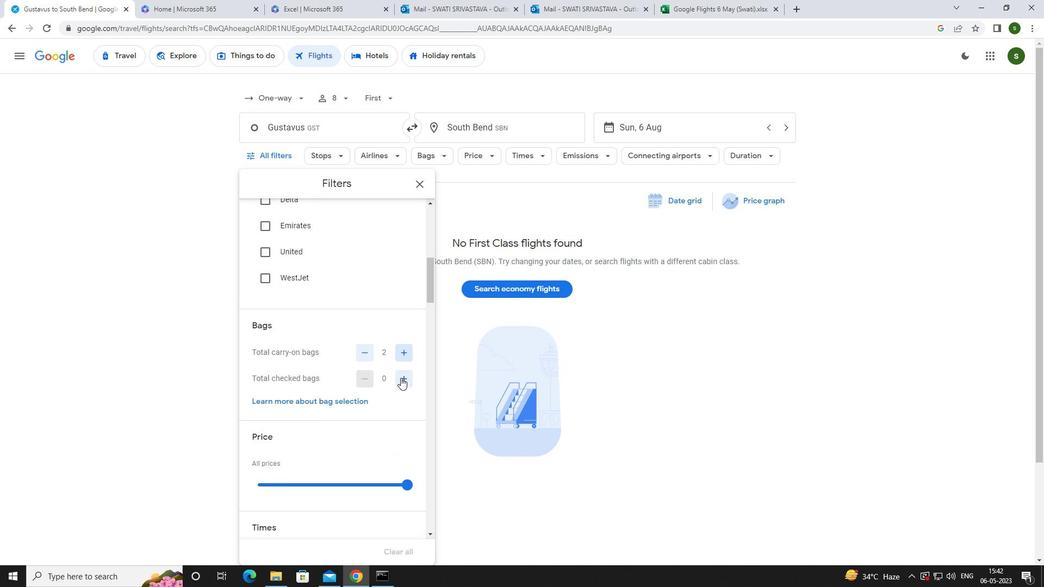
Action: Mouse pressed left at (402, 381)
Screenshot: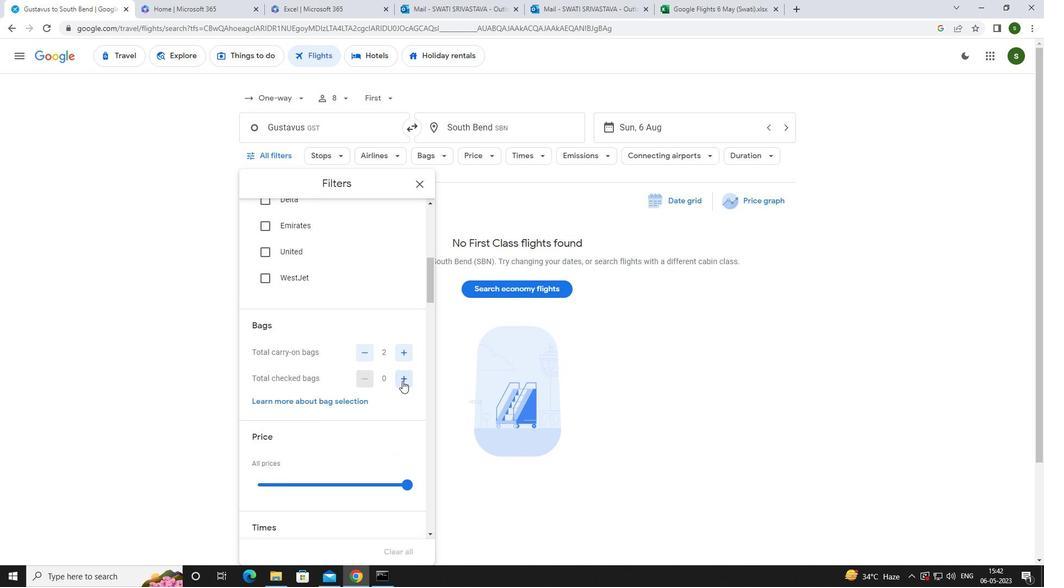 
Action: Mouse pressed left at (402, 381)
Screenshot: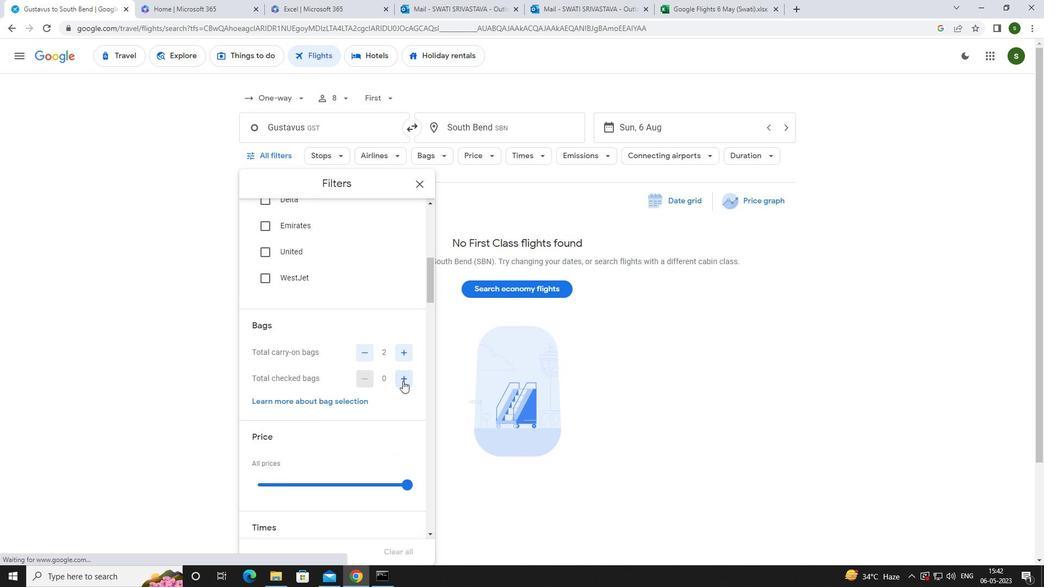 
Action: Mouse pressed left at (402, 381)
Screenshot: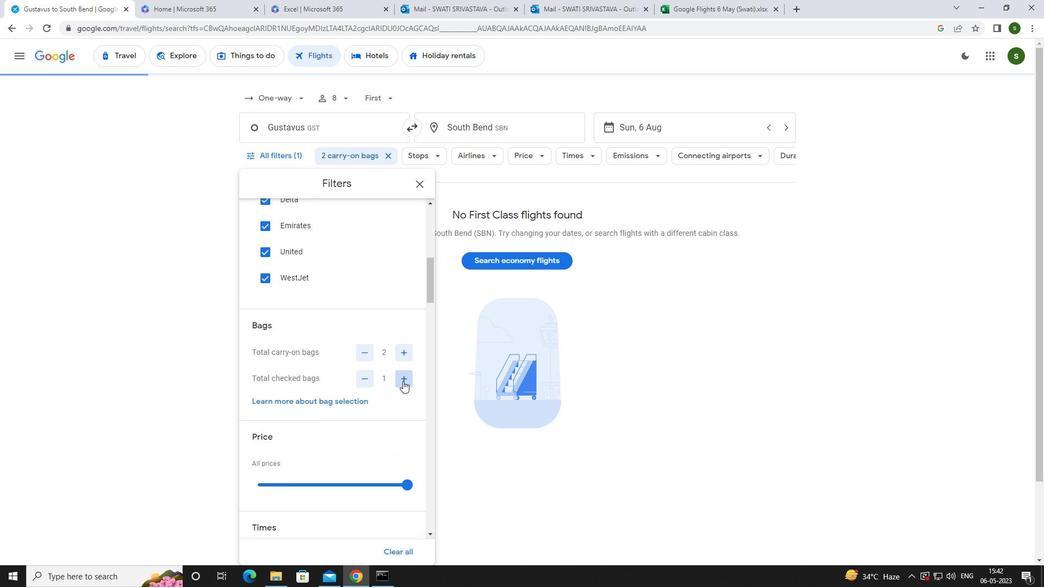 
Action: Mouse pressed left at (402, 381)
Screenshot: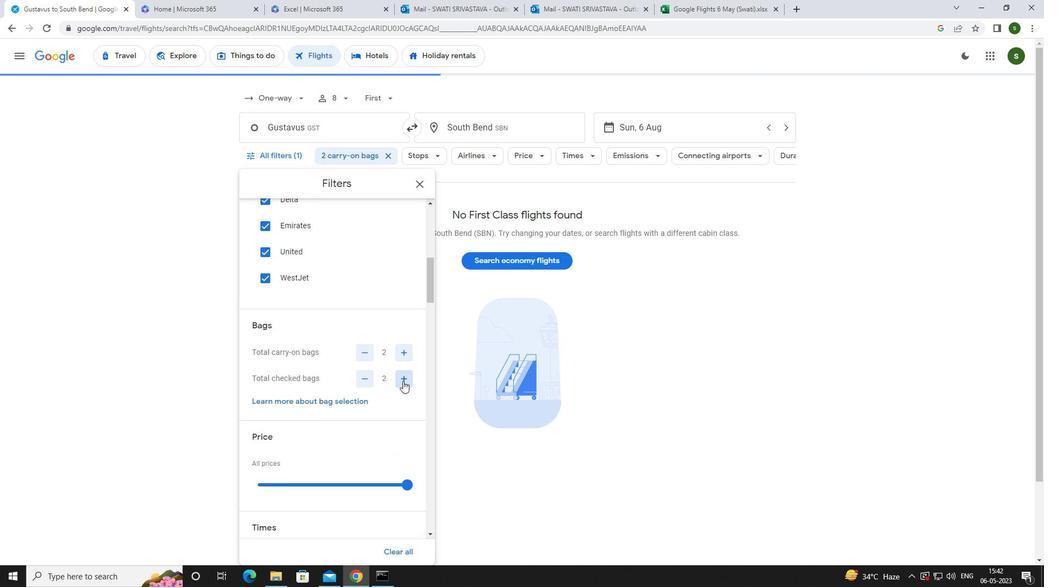 
Action: Mouse pressed left at (402, 381)
Screenshot: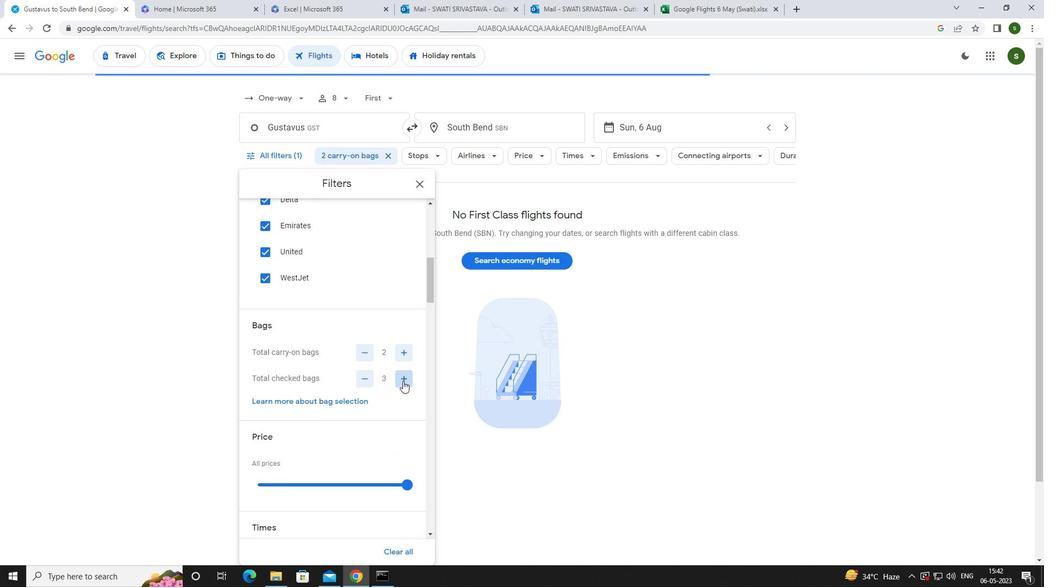
Action: Mouse pressed left at (402, 381)
Screenshot: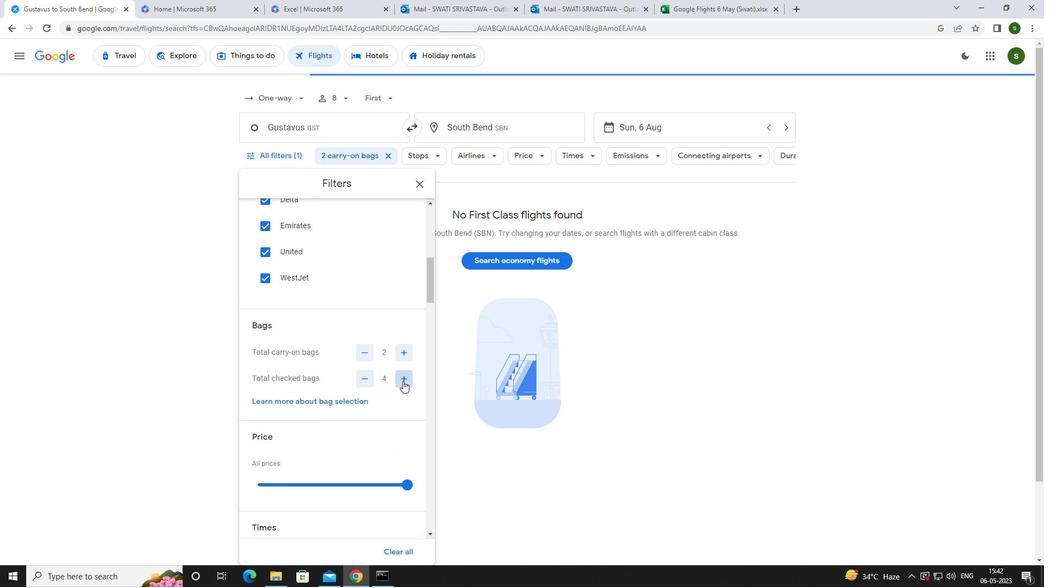 
Action: Mouse scrolled (402, 380) with delta (0, 0)
Screenshot: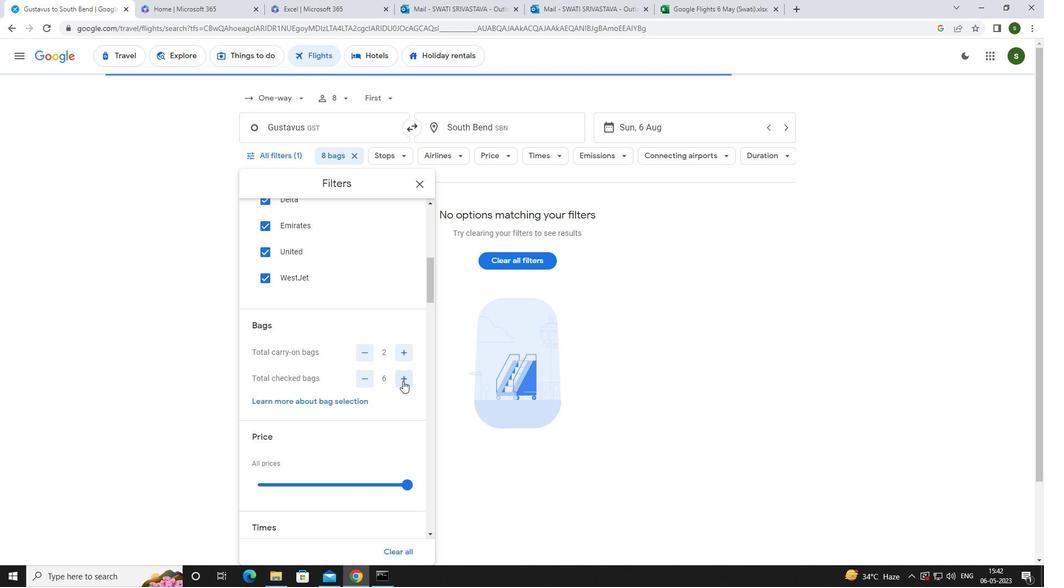 
Action: Mouse scrolled (402, 380) with delta (0, 0)
Screenshot: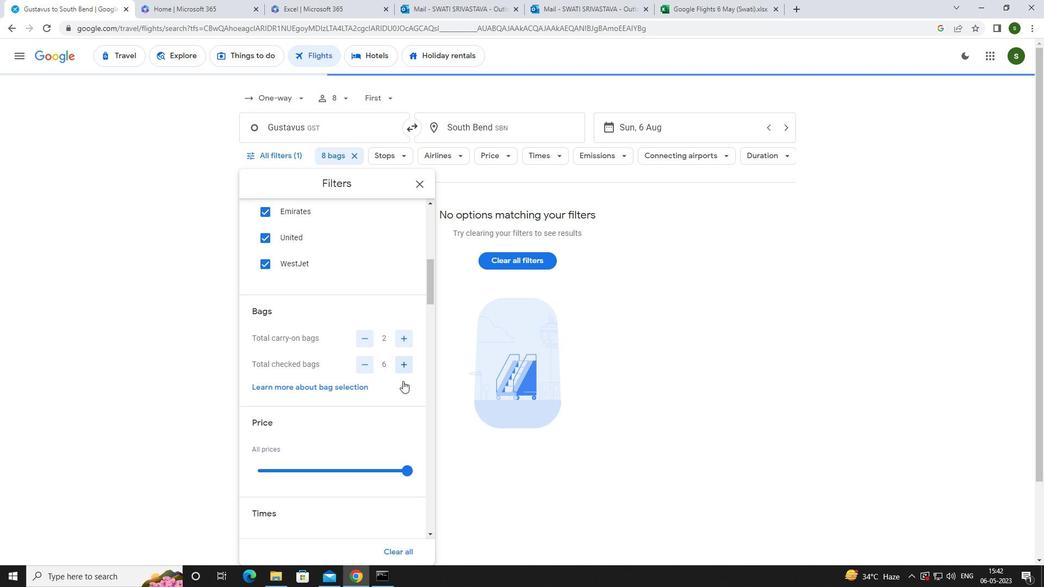 
Action: Mouse moved to (408, 375)
Screenshot: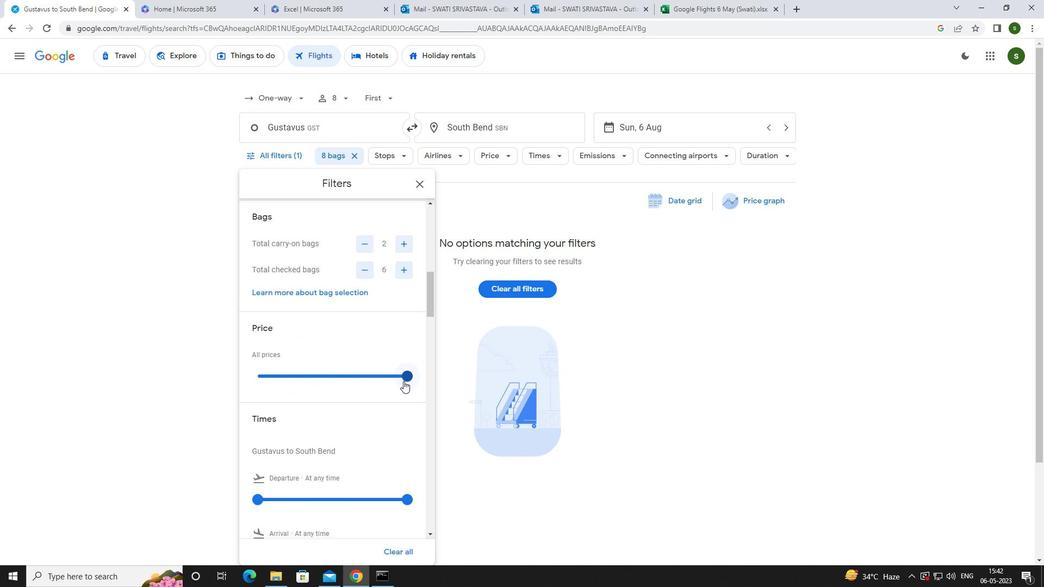 
Action: Mouse pressed left at (408, 375)
Screenshot: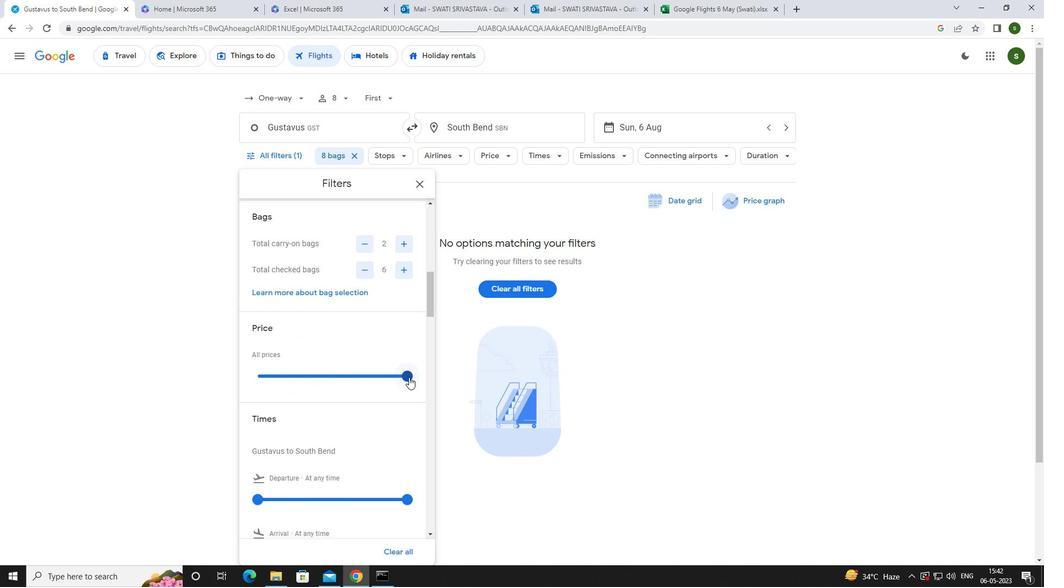 
Action: Mouse moved to (407, 375)
Screenshot: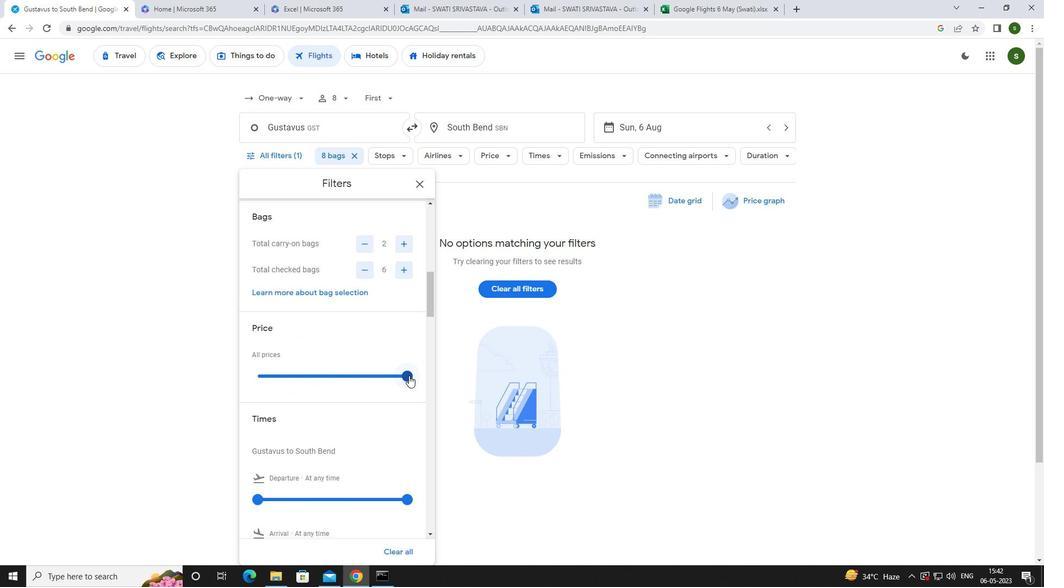 
Action: Mouse scrolled (407, 374) with delta (0, 0)
Screenshot: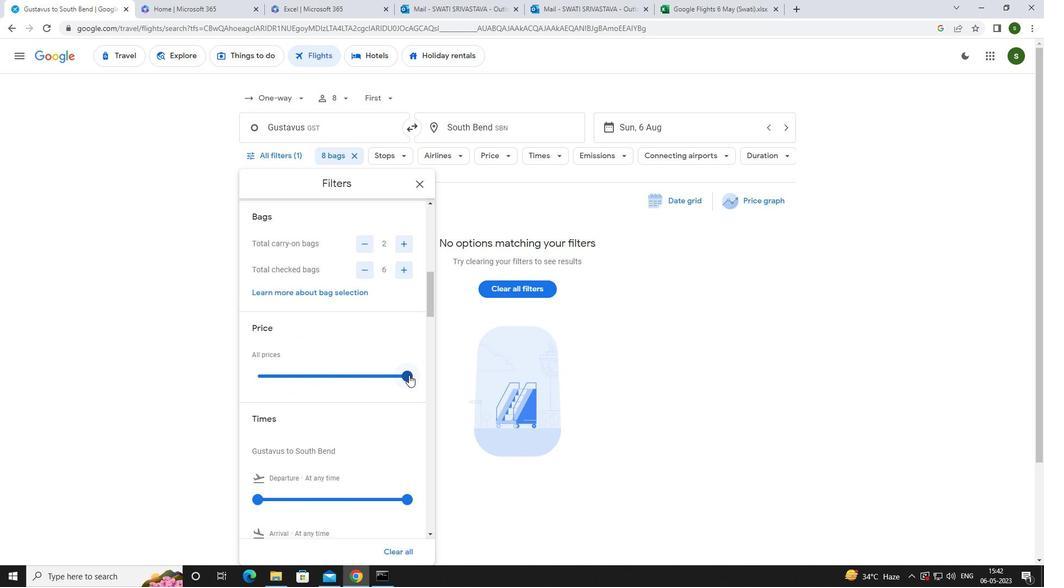 
Action: Mouse moved to (407, 375)
Screenshot: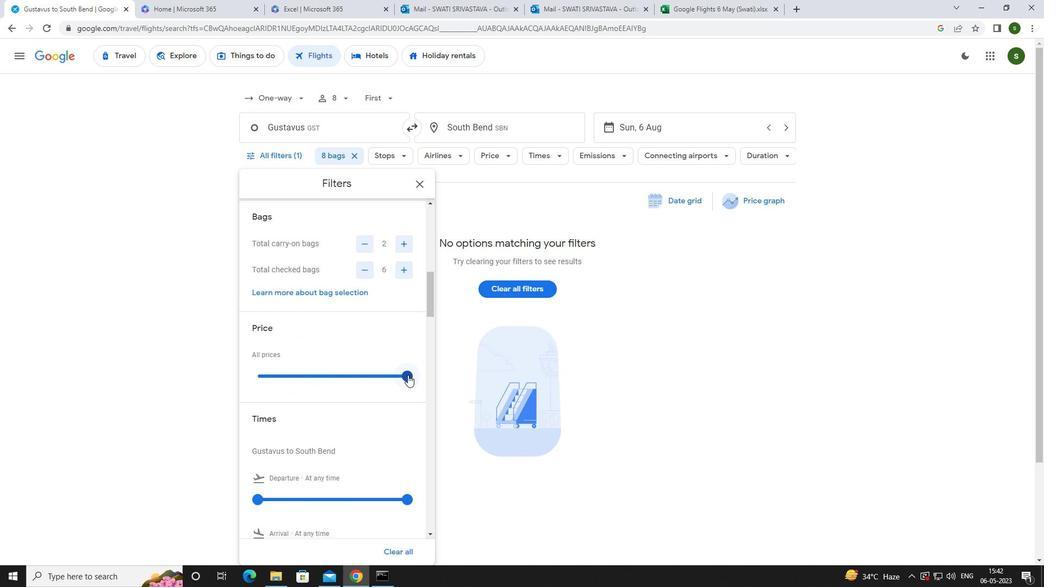 
Action: Mouse scrolled (407, 374) with delta (0, 0)
Screenshot: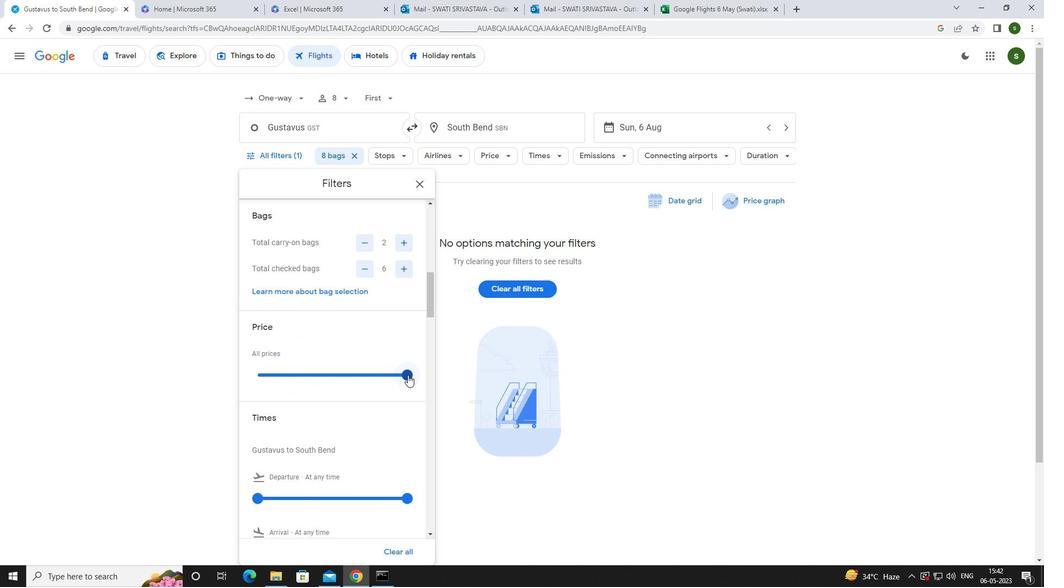 
Action: Mouse moved to (259, 389)
Screenshot: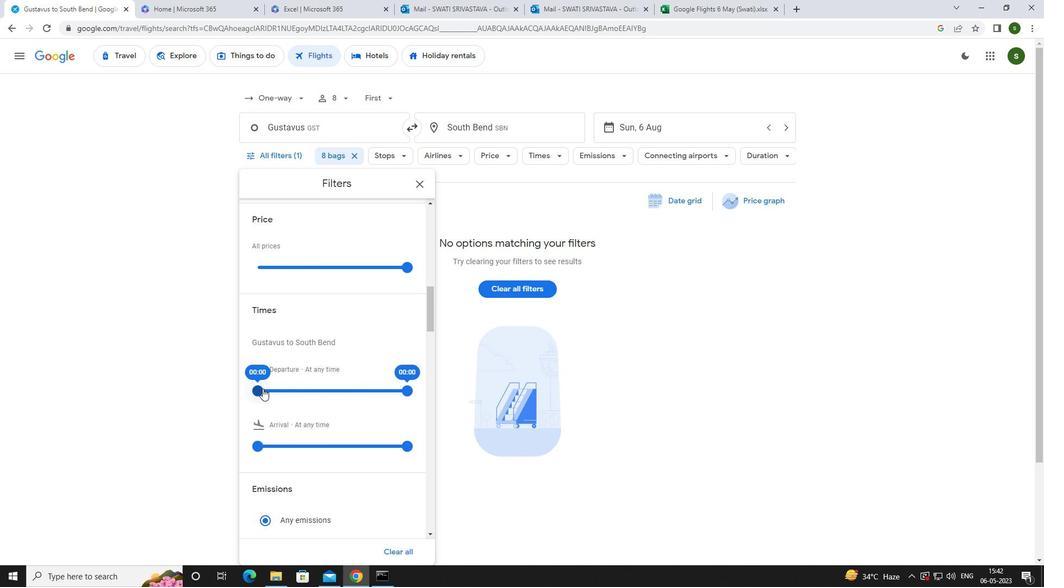 
Action: Mouse pressed left at (259, 389)
Screenshot: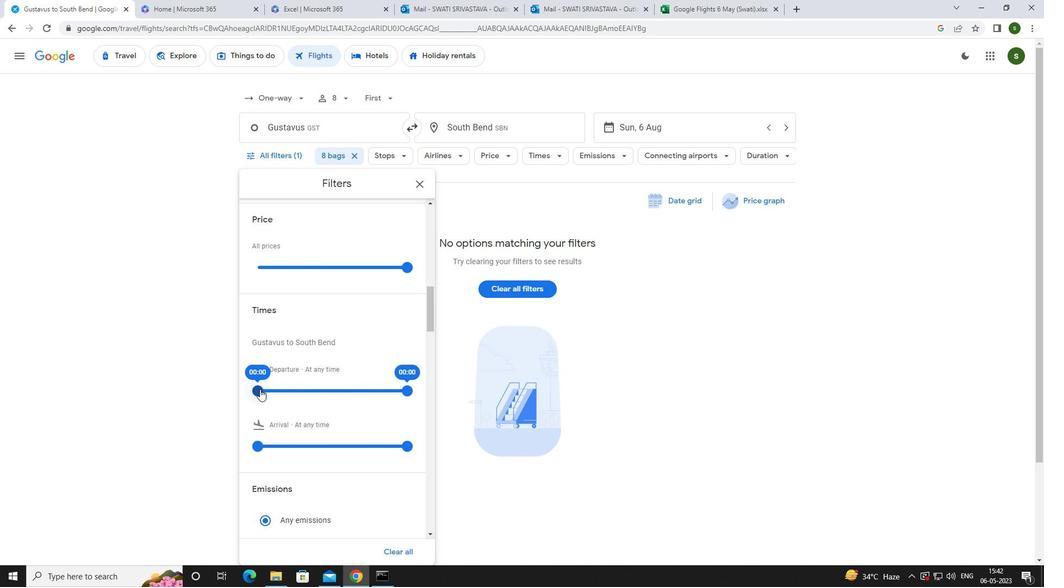 
Action: Mouse moved to (457, 468)
Screenshot: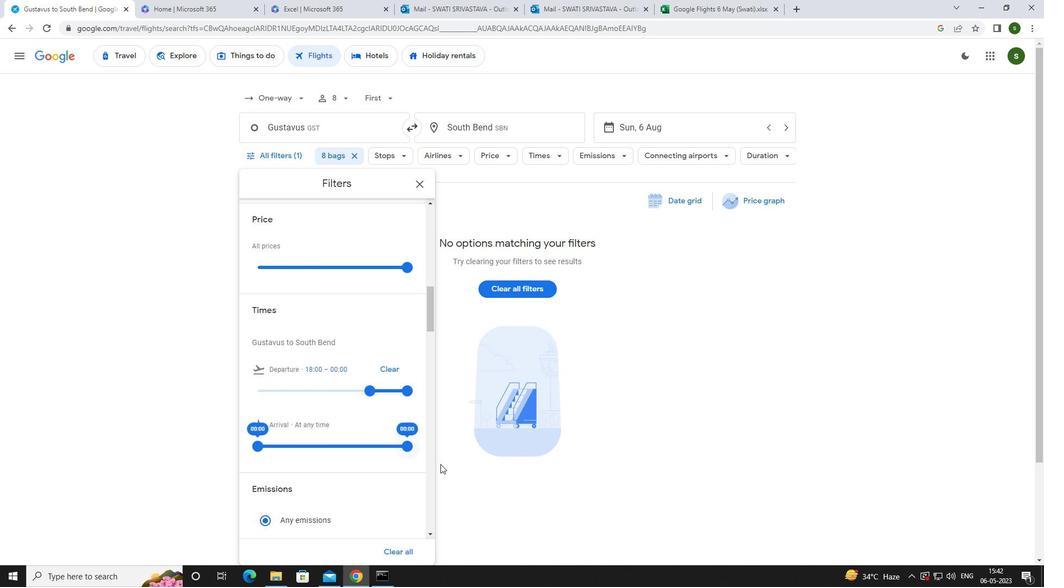 
Action: Mouse pressed left at (457, 468)
Screenshot: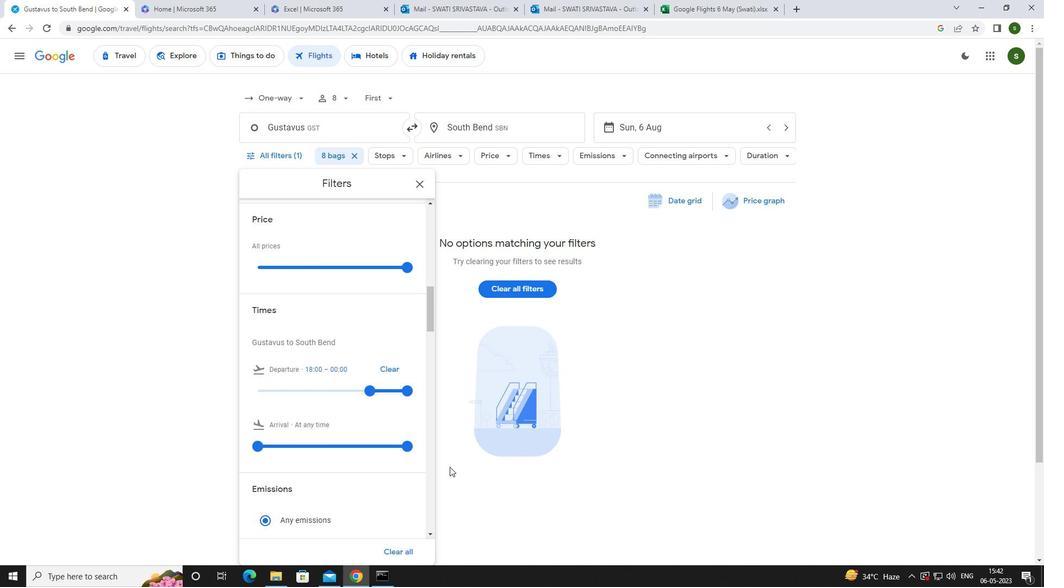 
Action: Mouse moved to (455, 464)
Screenshot: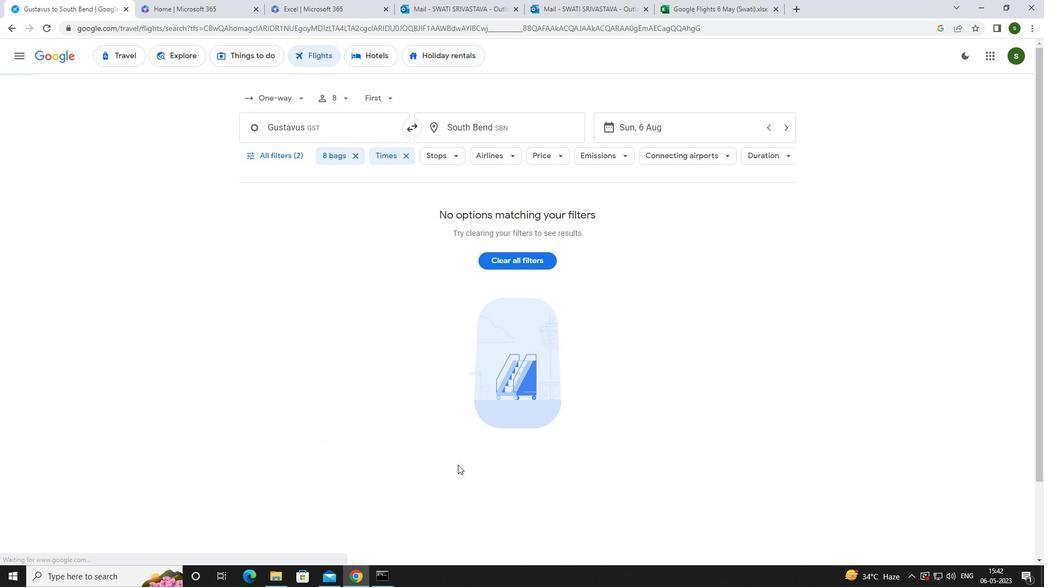 
